 Task: Search one way flight ticket for 4 adults, 2 children, 2 infants in seat and 1 infant on lap in premium economy from Longview: East Texas Regional Airport to Springfield: Abraham Lincoln Capital Airport on 5-2-2023. Number of bags: 2 carry on bags. Price is upto 89000. Outbound departure time preference is 21:15.
Action: Mouse moved to (353, 147)
Screenshot: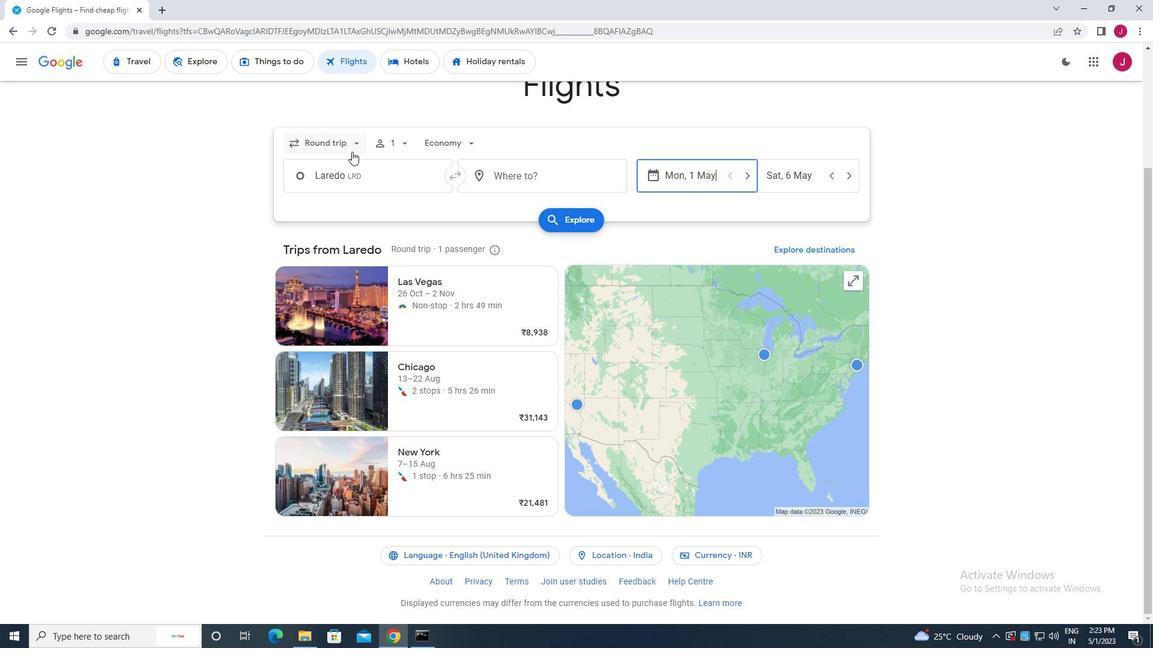 
Action: Mouse pressed left at (353, 147)
Screenshot: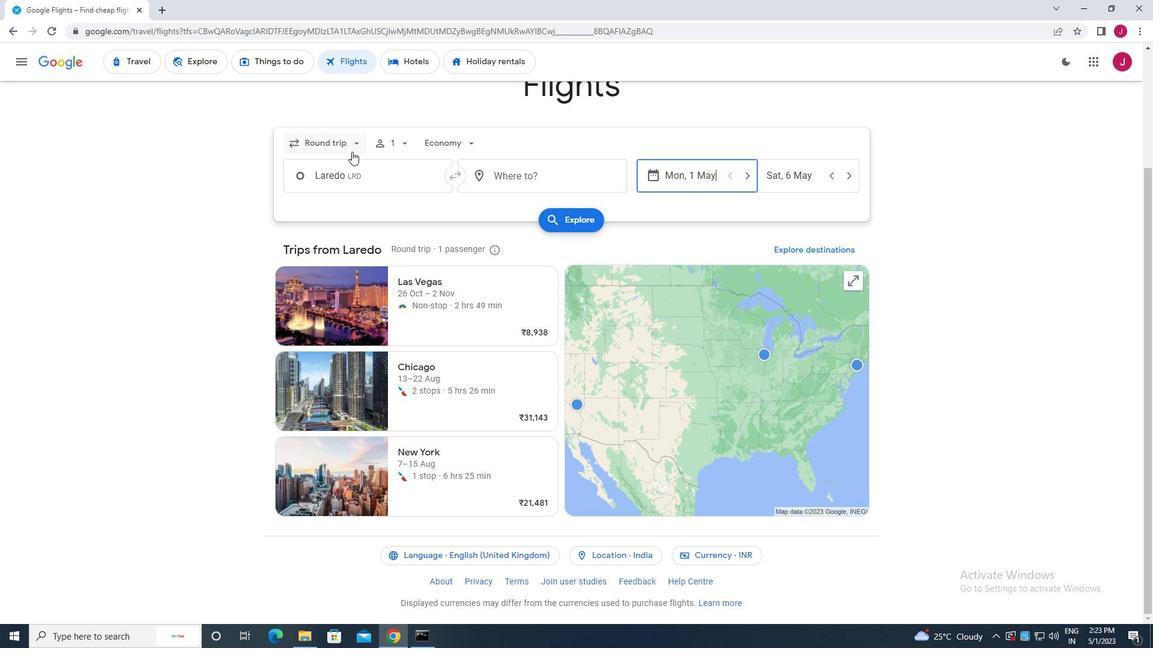 
Action: Mouse moved to (348, 194)
Screenshot: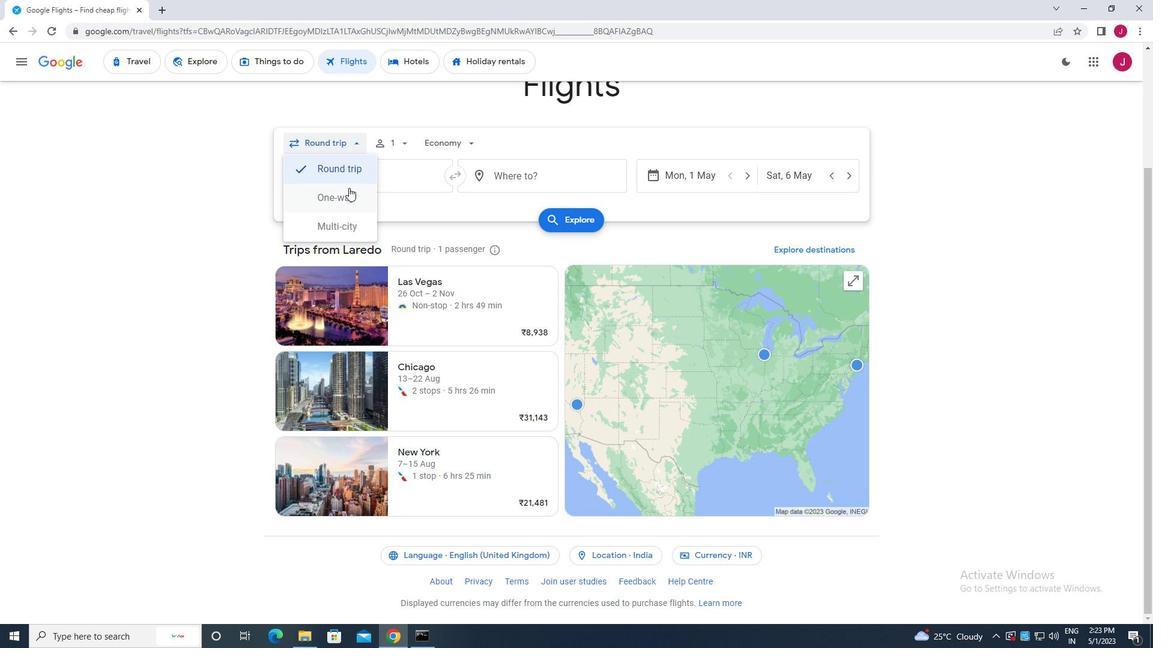 
Action: Mouse pressed left at (348, 194)
Screenshot: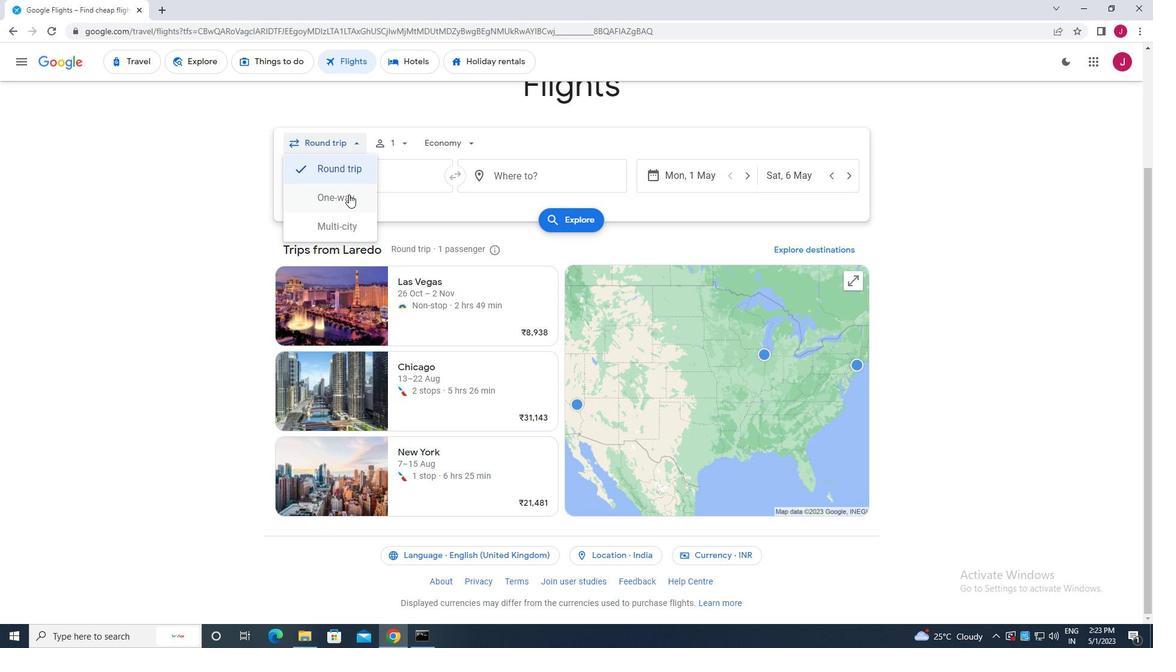 
Action: Mouse moved to (404, 143)
Screenshot: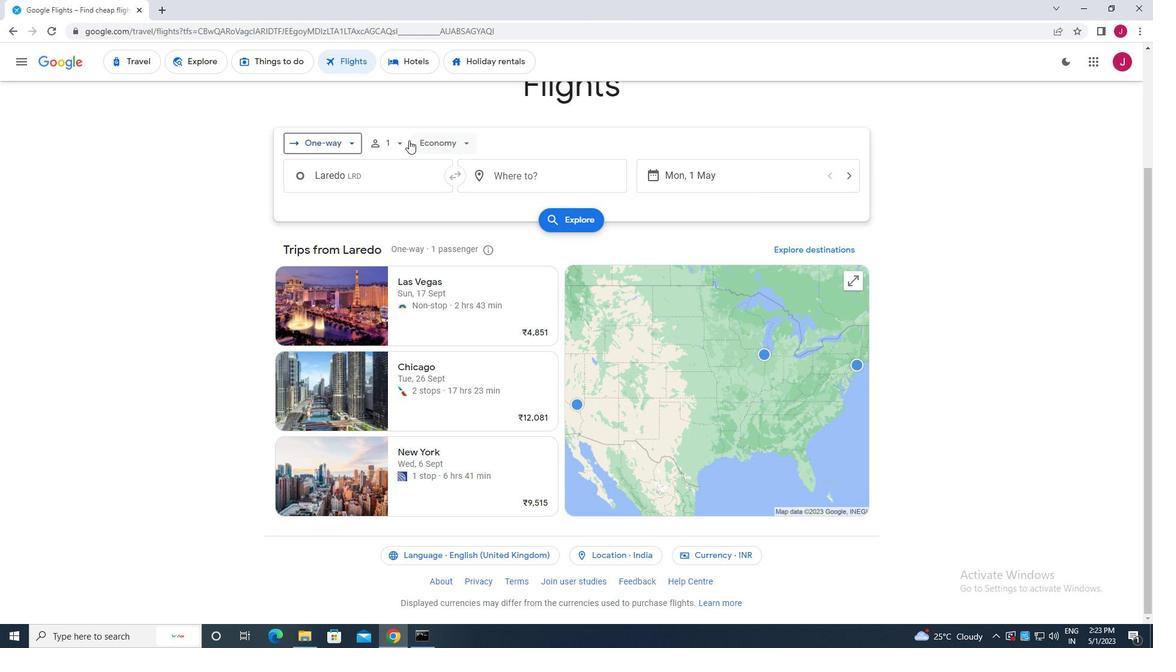 
Action: Mouse pressed left at (404, 143)
Screenshot: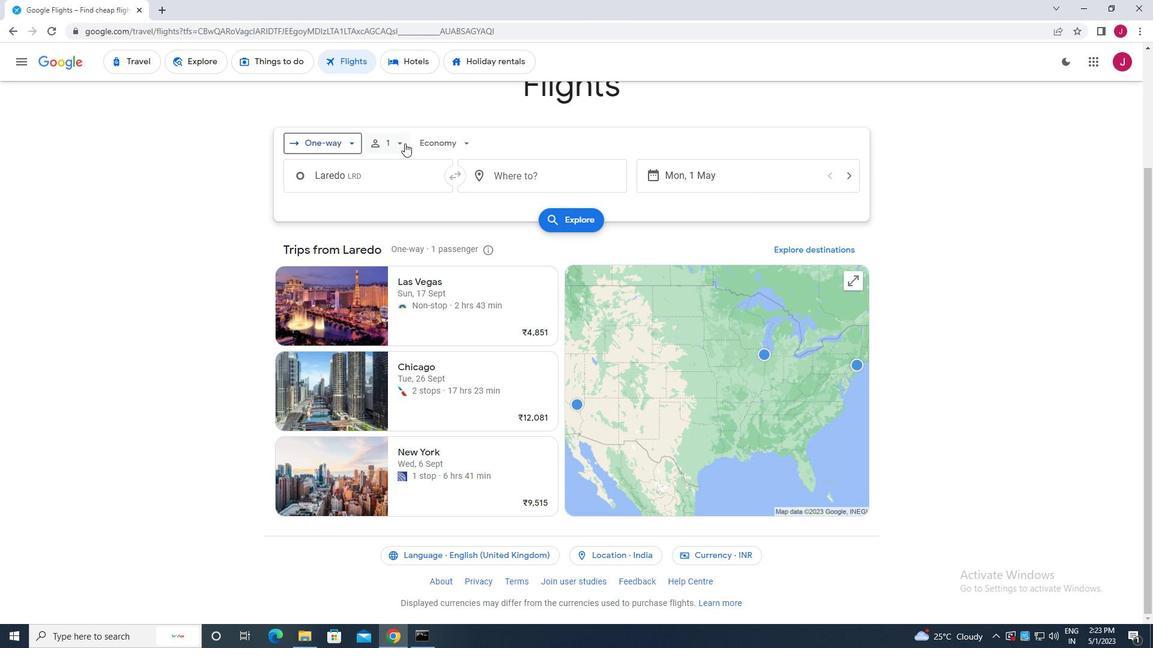 
Action: Mouse moved to (486, 174)
Screenshot: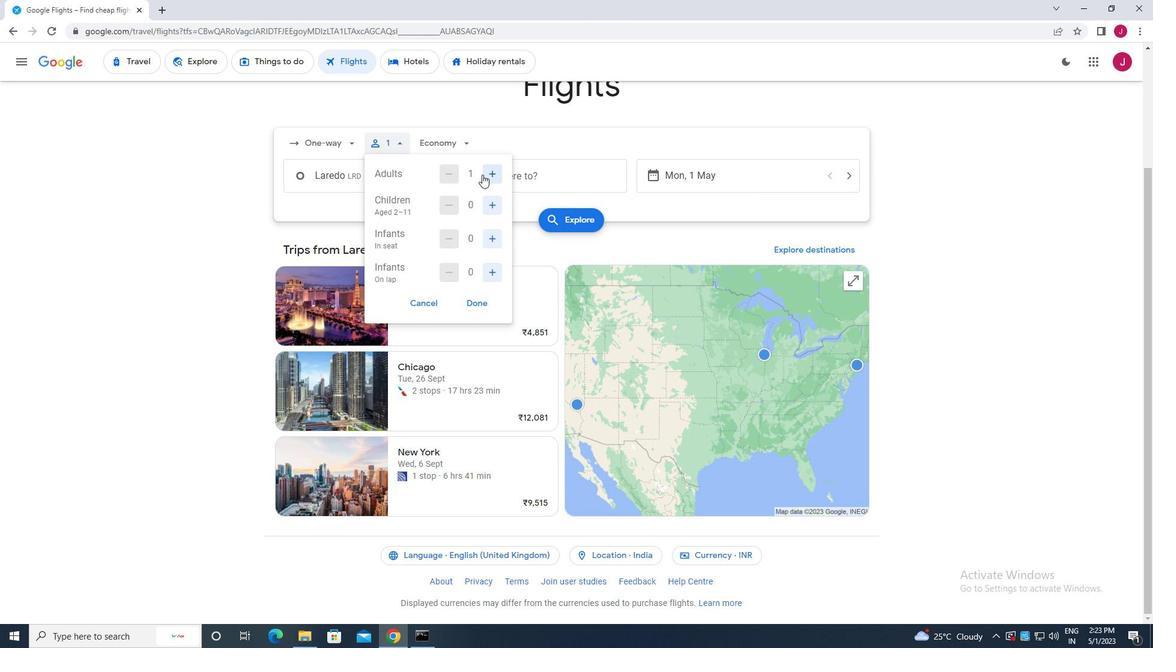 
Action: Mouse pressed left at (486, 174)
Screenshot: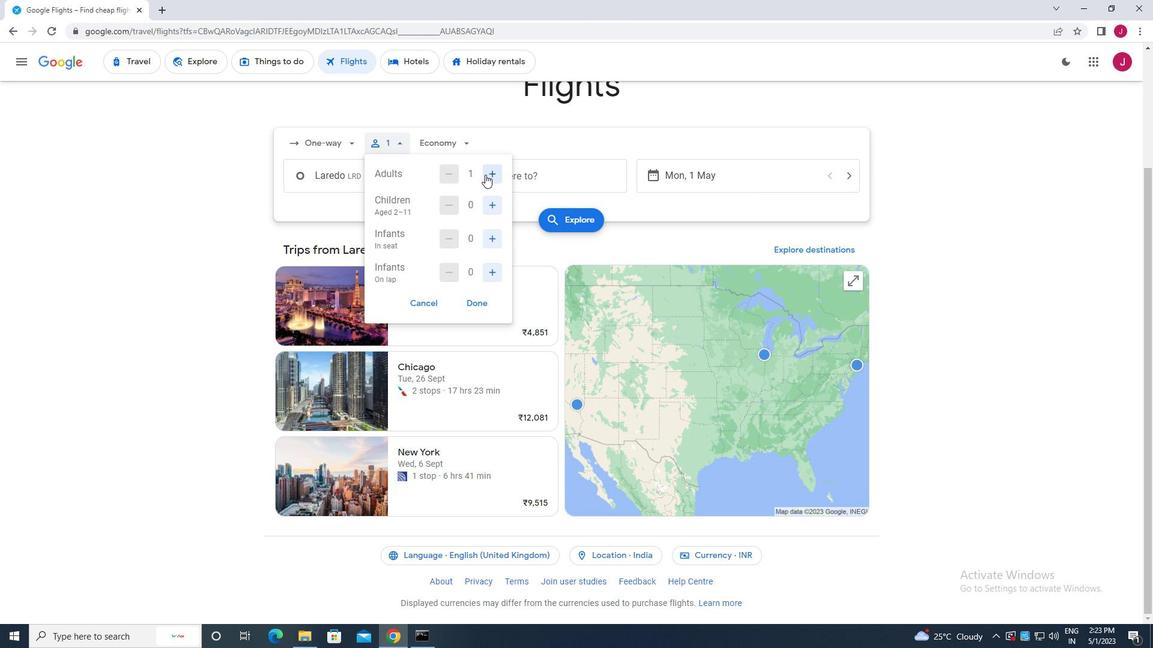 
Action: Mouse moved to (486, 174)
Screenshot: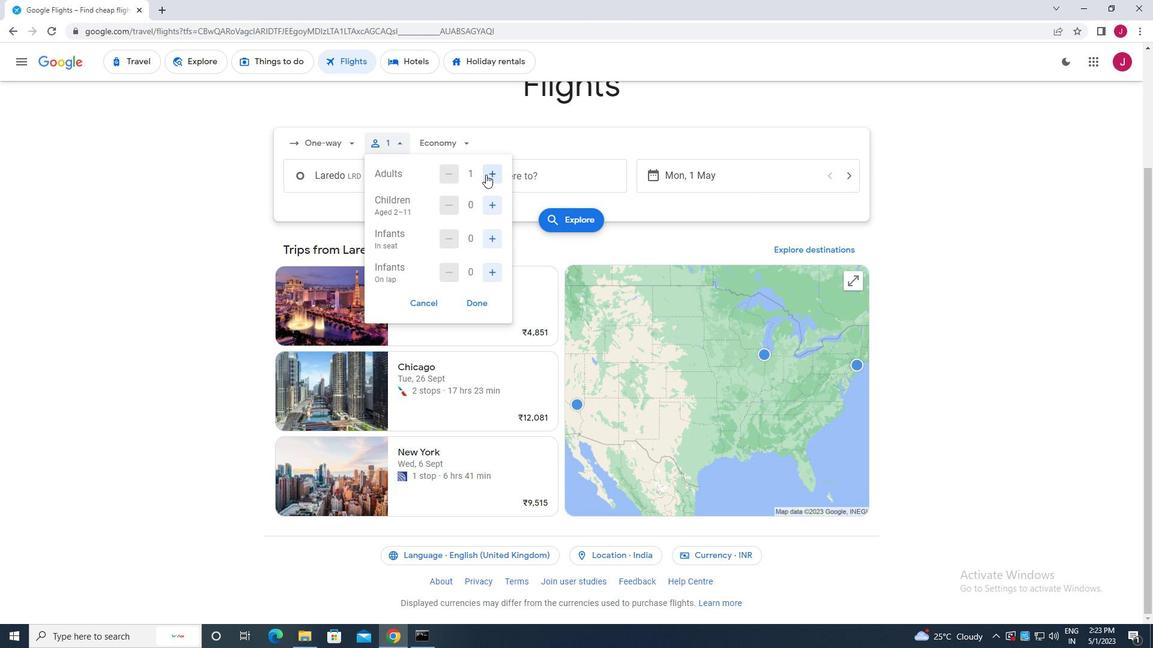
Action: Mouse pressed left at (486, 174)
Screenshot: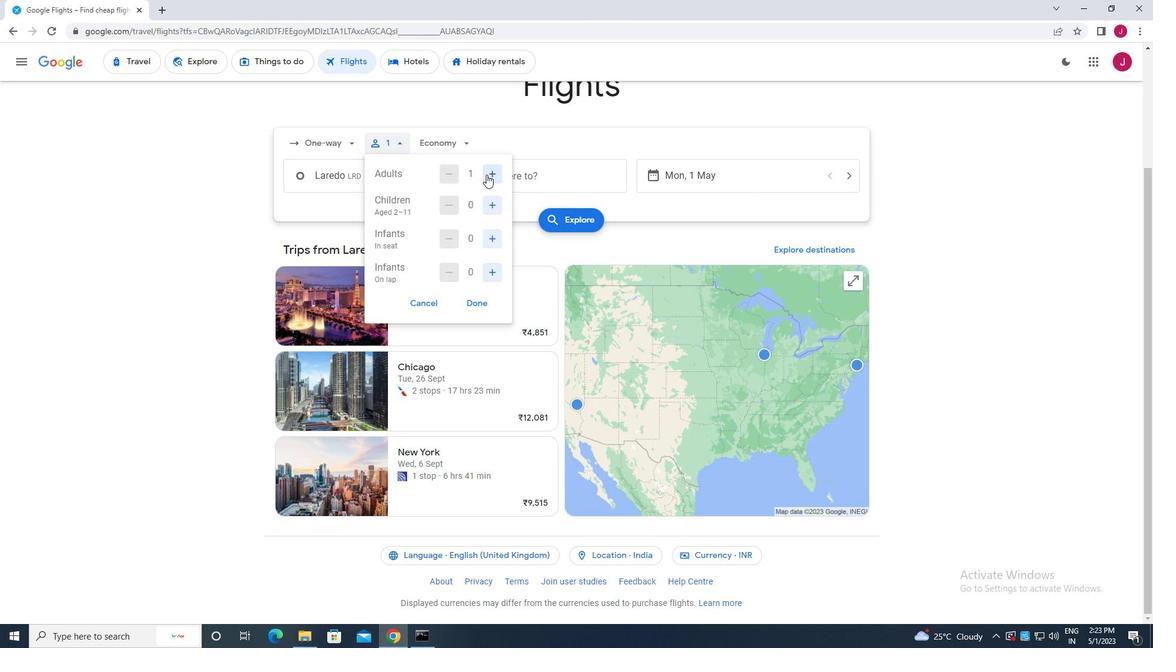 
Action: Mouse pressed left at (486, 174)
Screenshot: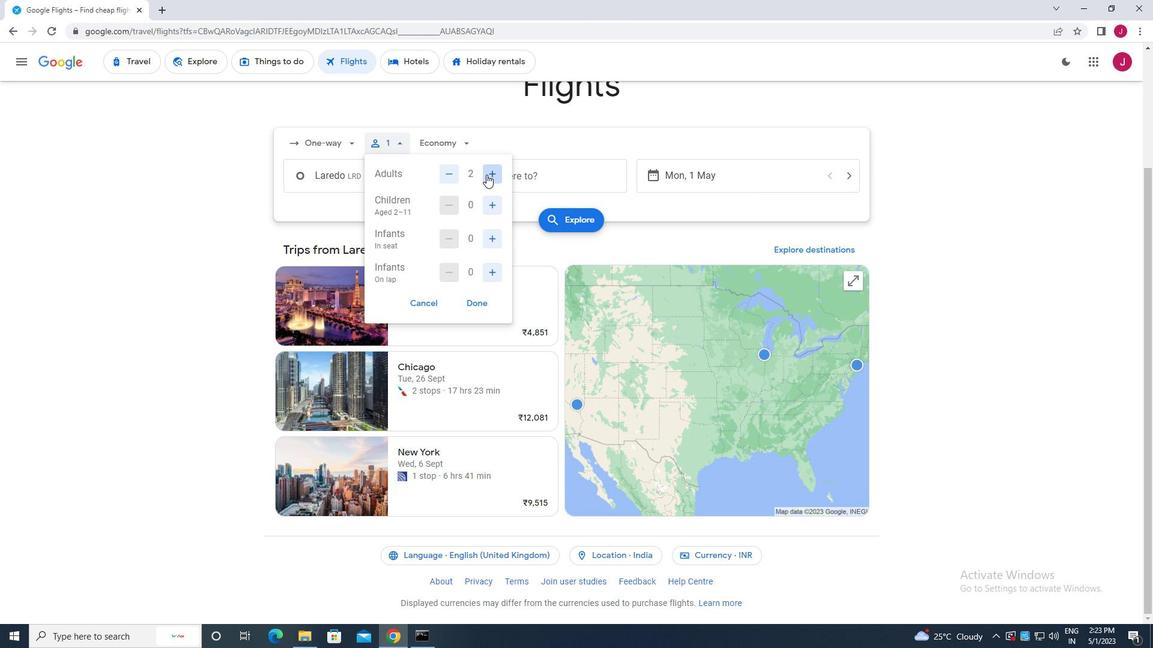 
Action: Mouse moved to (491, 205)
Screenshot: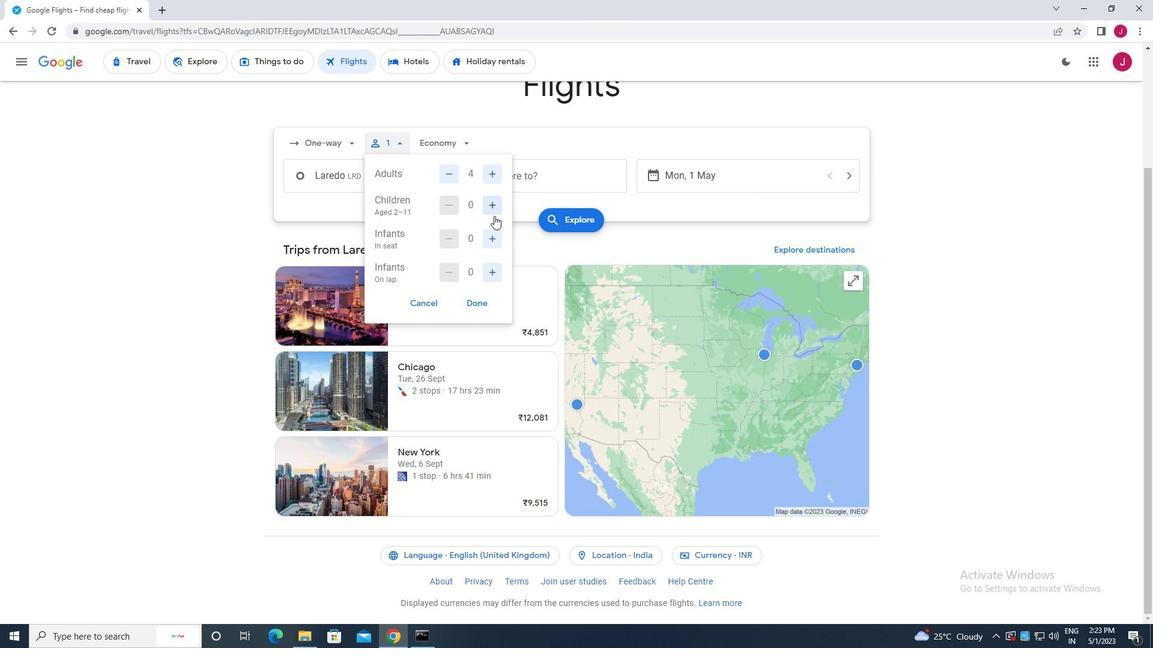
Action: Mouse pressed left at (491, 205)
Screenshot: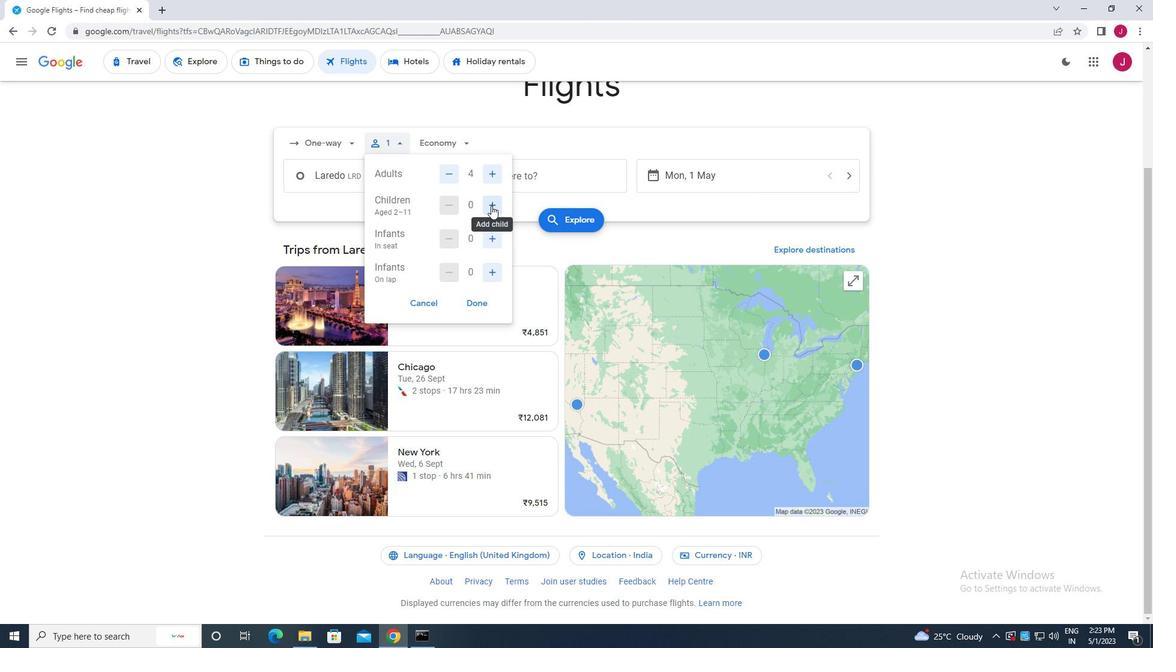 
Action: Mouse pressed left at (491, 205)
Screenshot: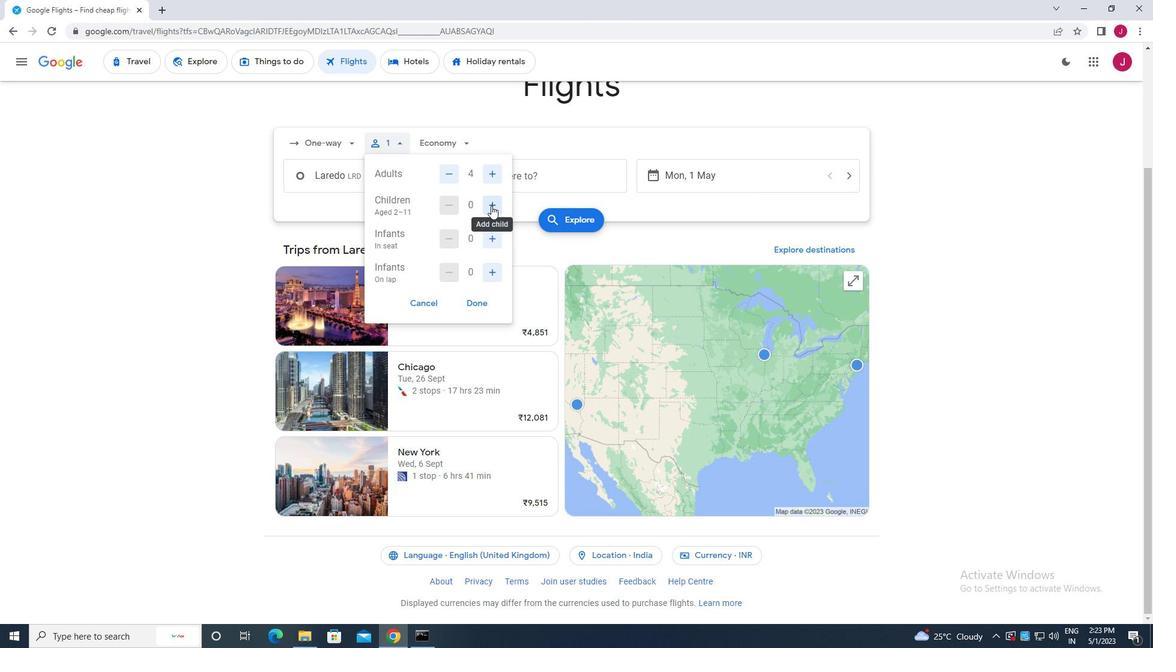 
Action: Mouse moved to (493, 239)
Screenshot: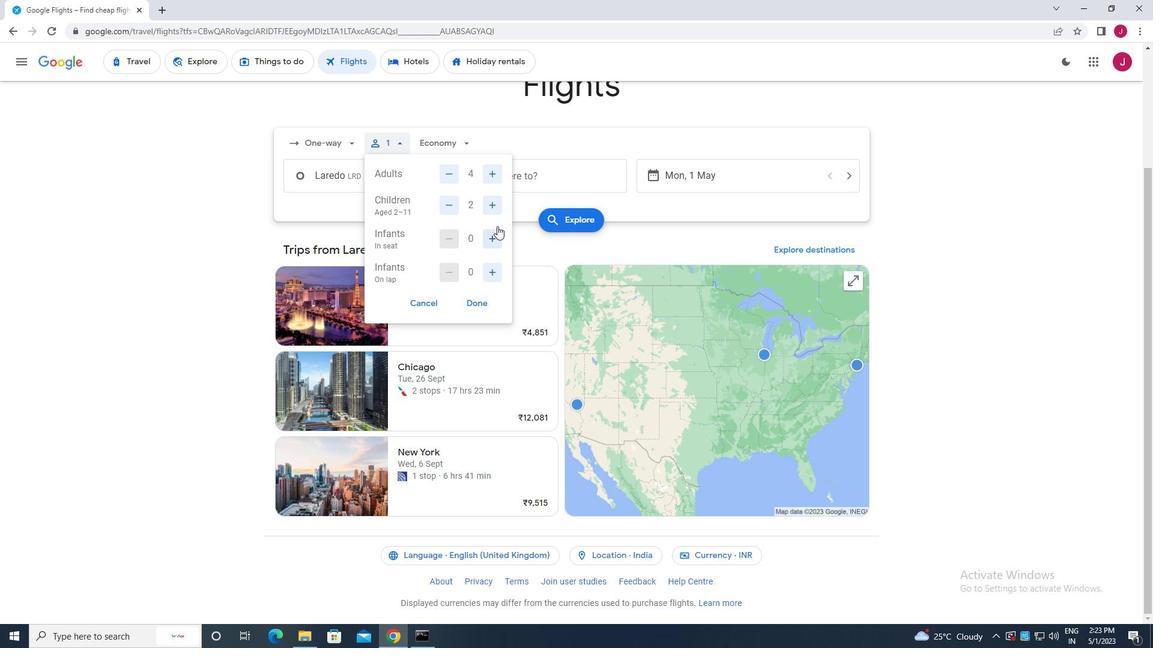
Action: Mouse pressed left at (493, 239)
Screenshot: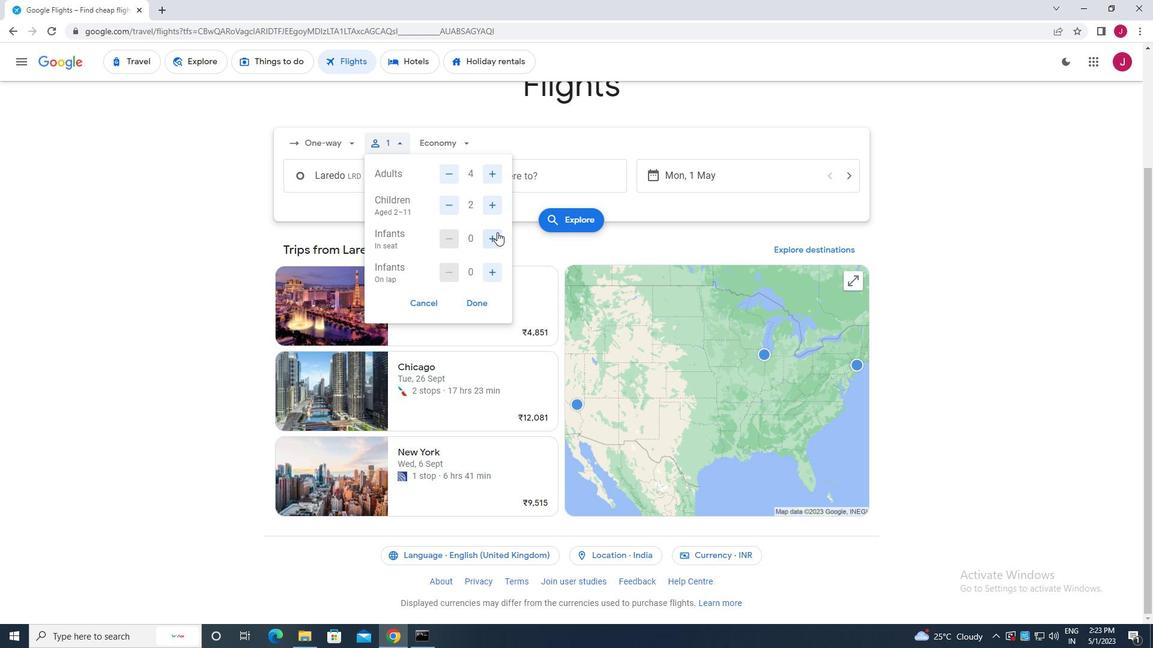 
Action: Mouse pressed left at (493, 239)
Screenshot: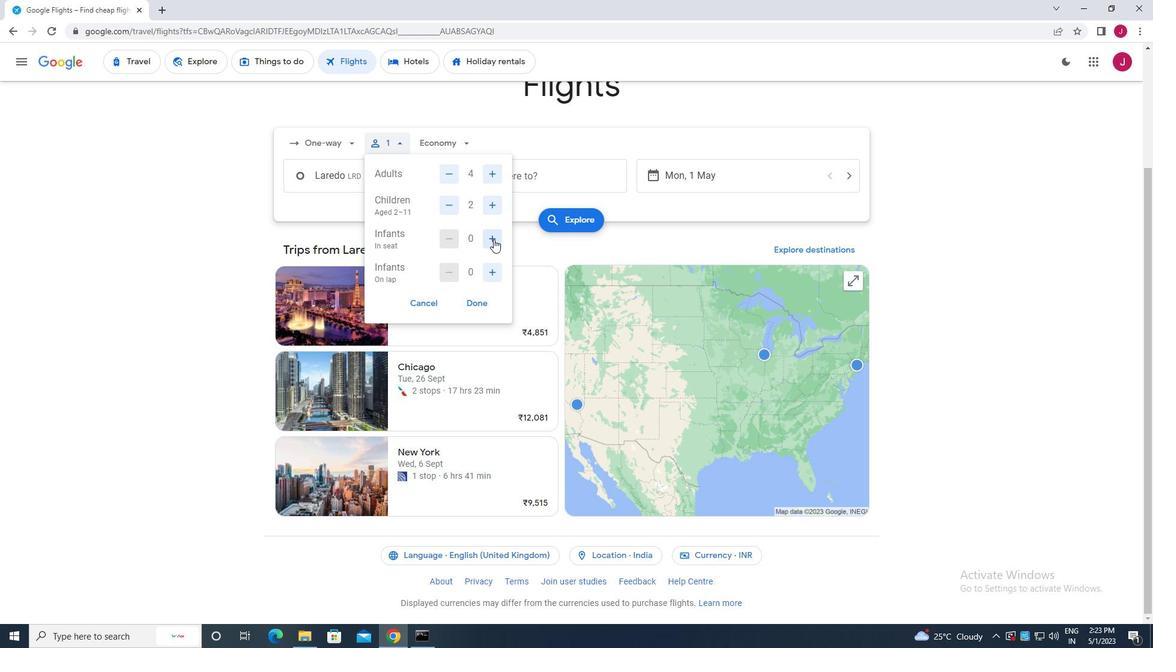
Action: Mouse moved to (489, 276)
Screenshot: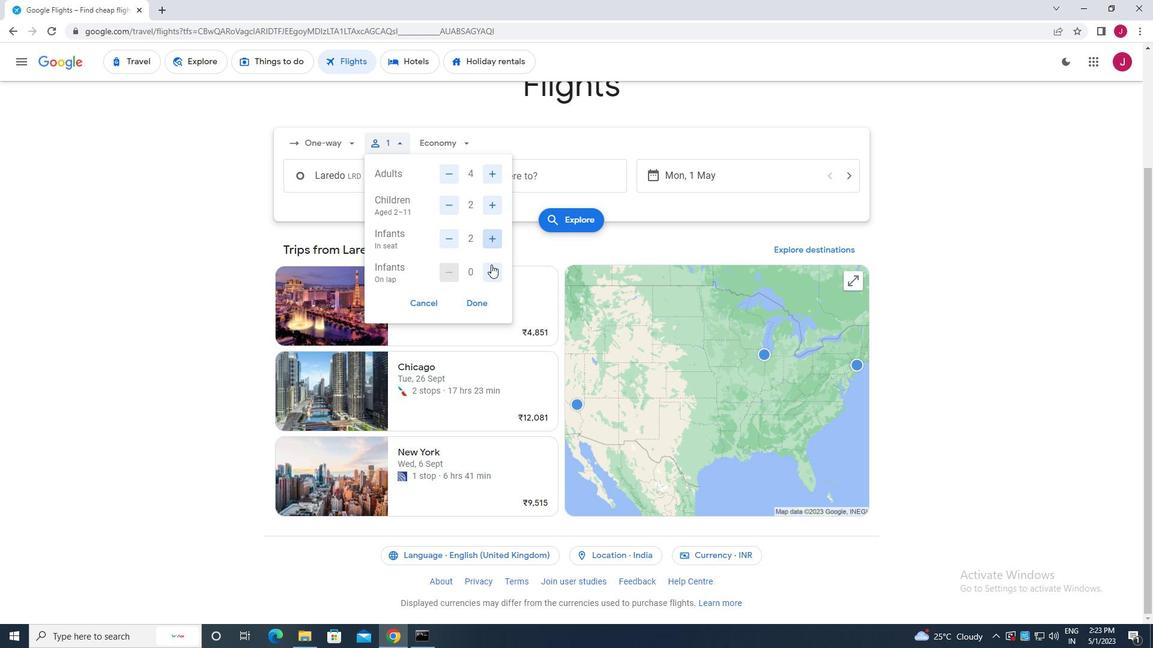 
Action: Mouse pressed left at (489, 276)
Screenshot: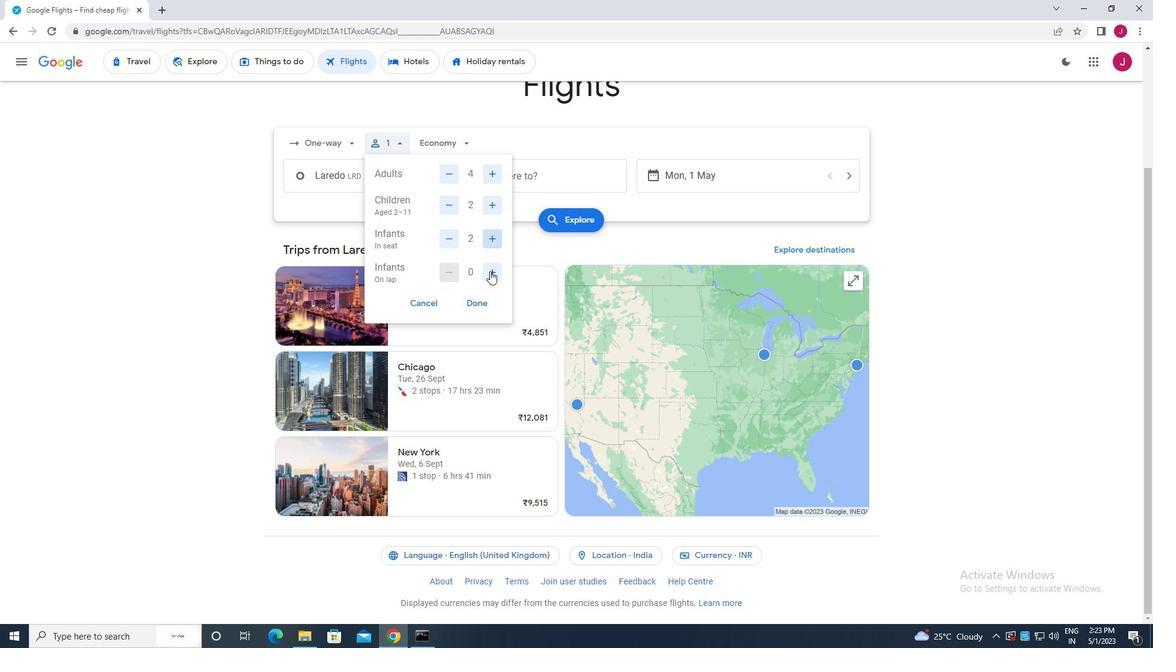 
Action: Mouse moved to (479, 301)
Screenshot: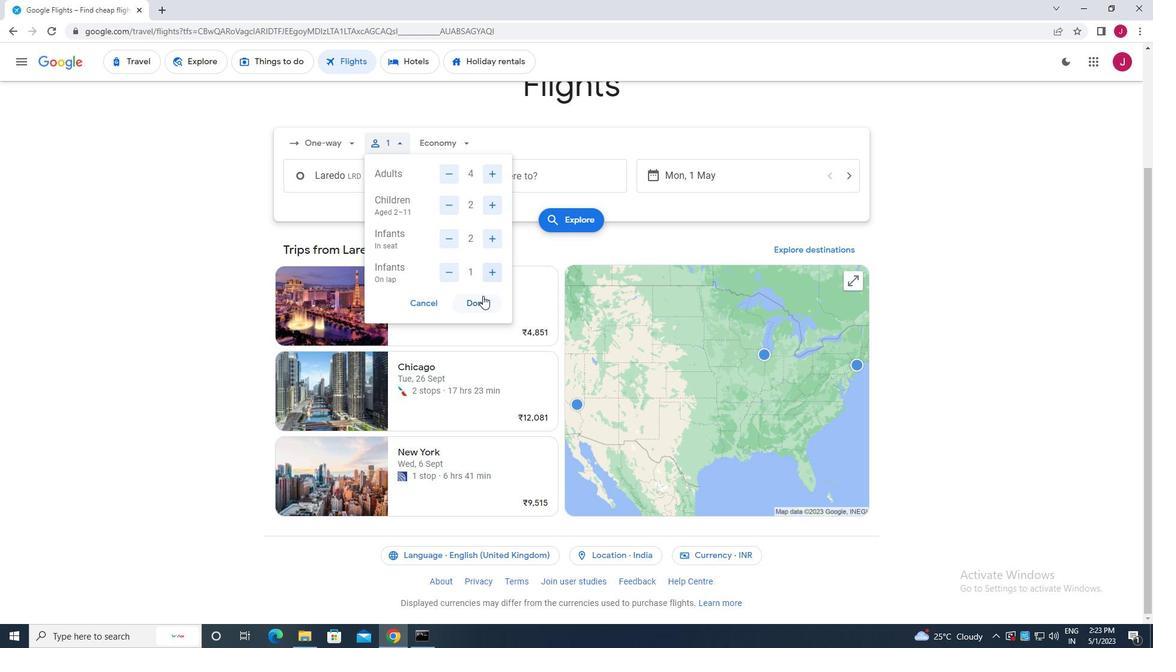 
Action: Mouse pressed left at (479, 301)
Screenshot: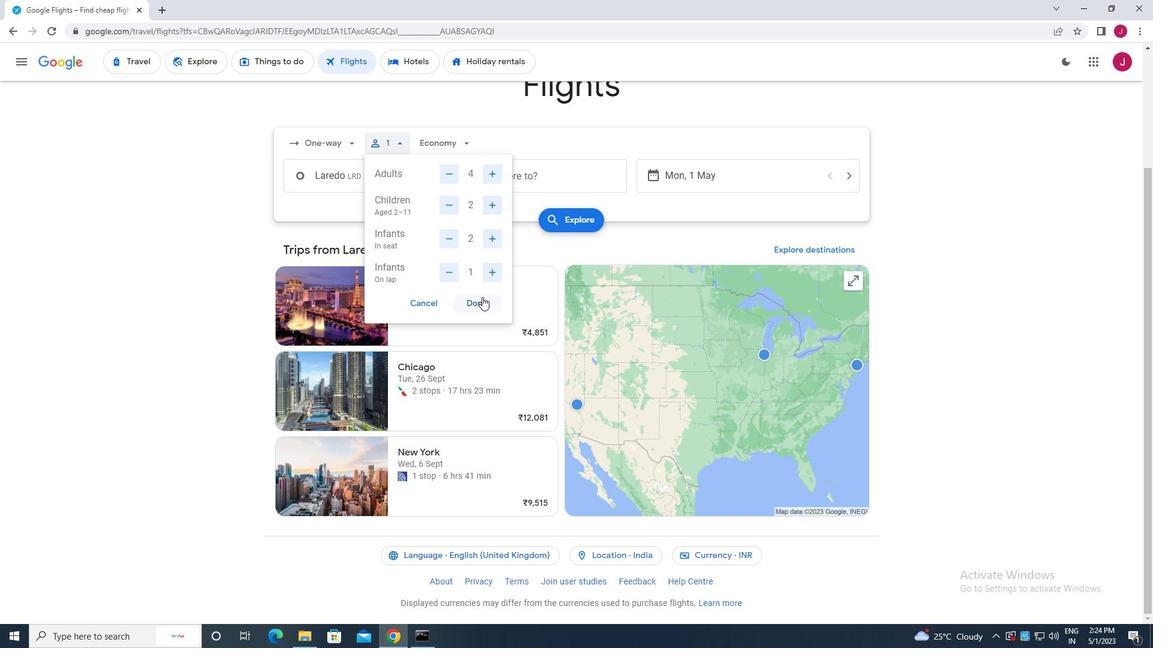 
Action: Mouse moved to (465, 147)
Screenshot: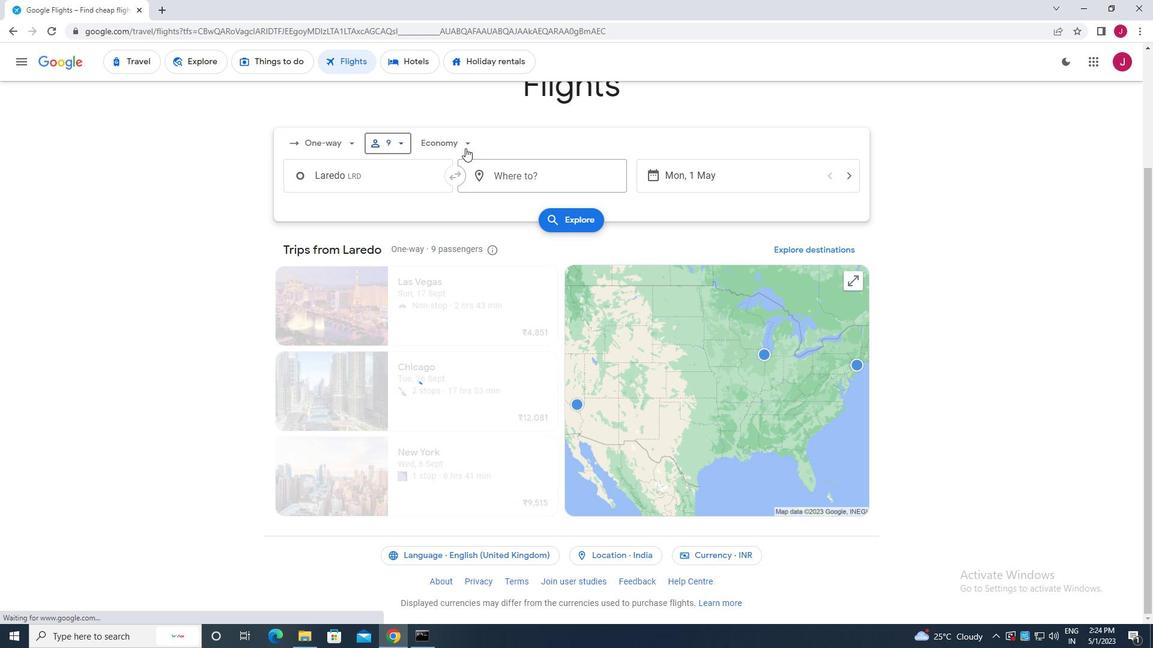 
Action: Mouse pressed left at (465, 147)
Screenshot: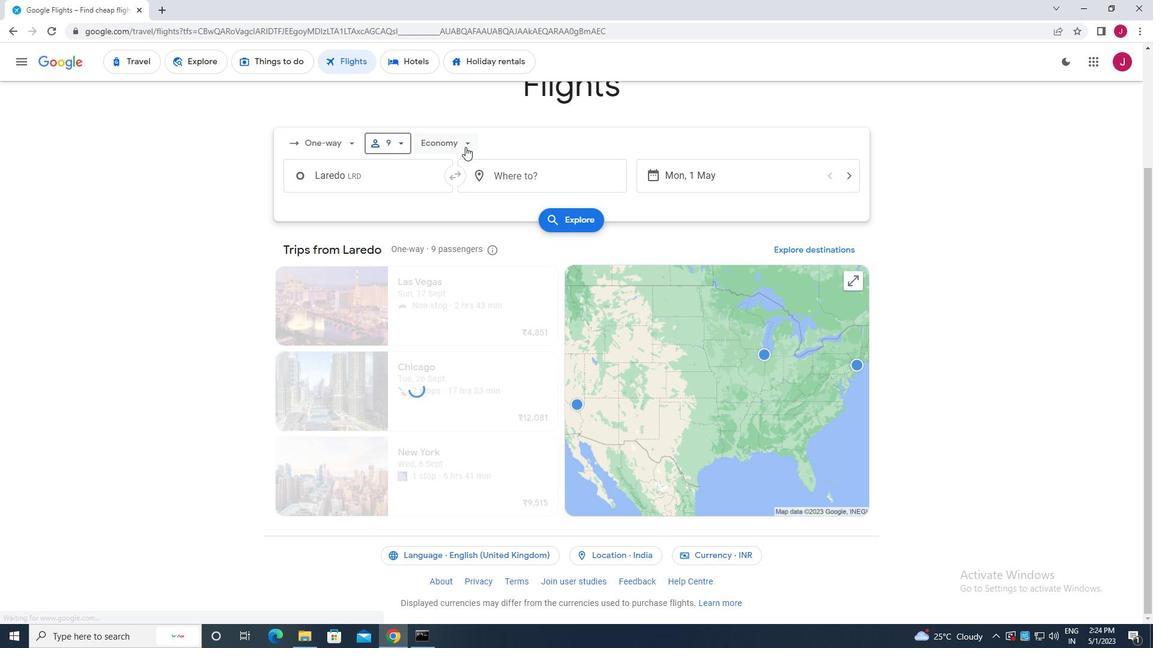 
Action: Mouse moved to (467, 202)
Screenshot: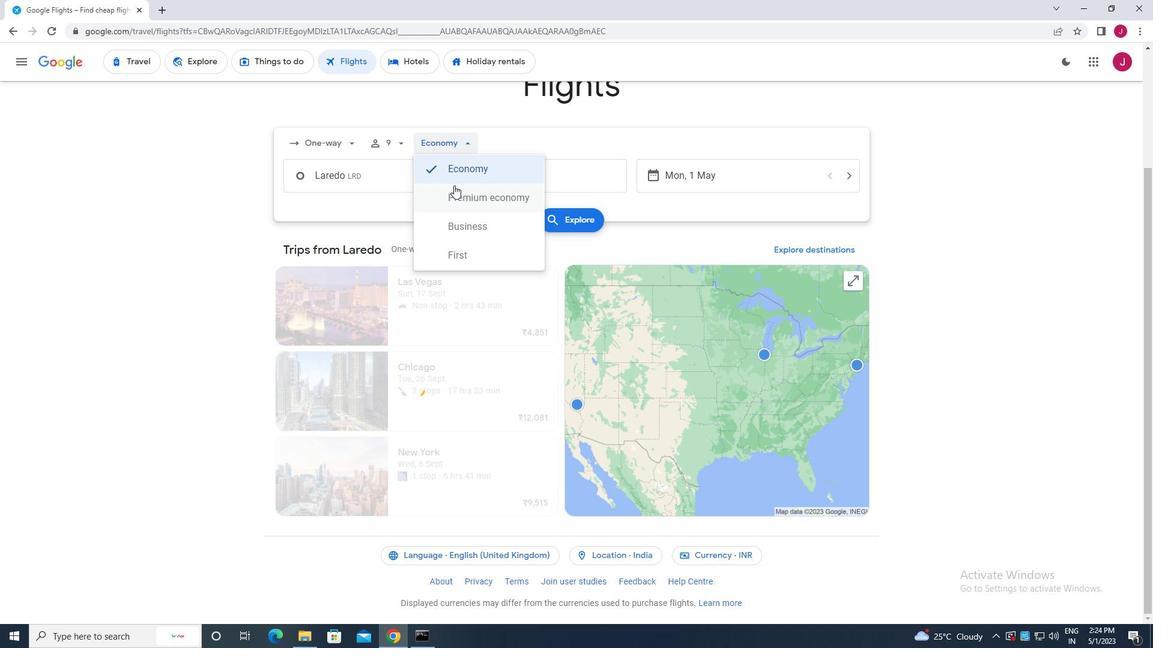 
Action: Mouse pressed left at (467, 202)
Screenshot: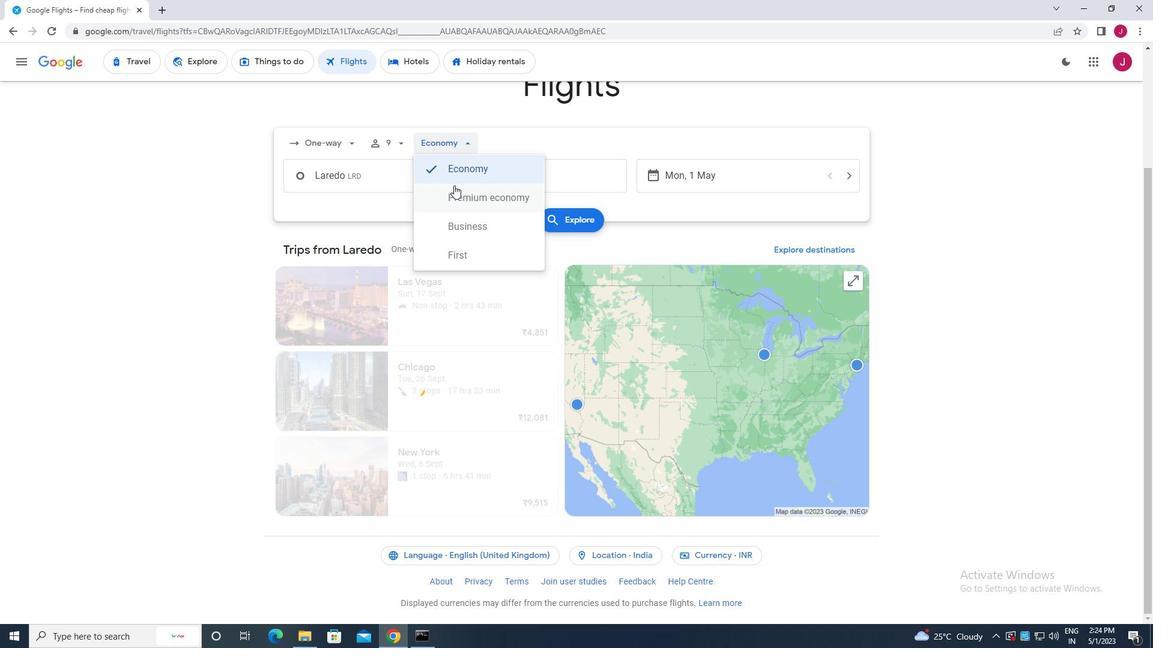 
Action: Mouse moved to (394, 179)
Screenshot: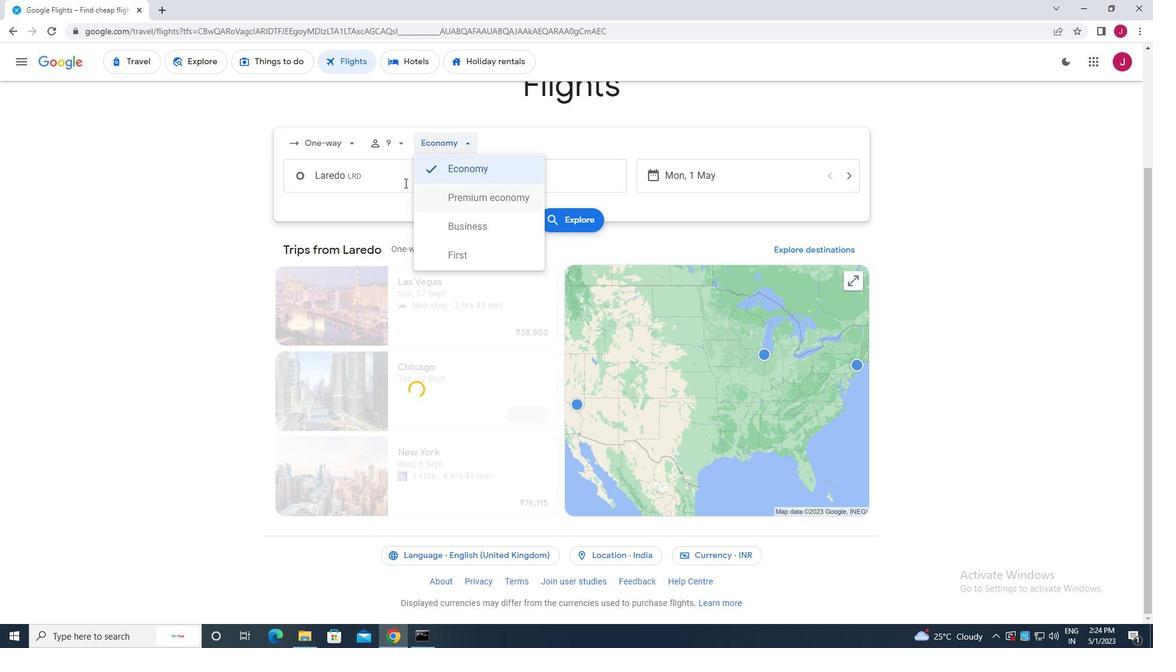 
Action: Mouse pressed left at (394, 179)
Screenshot: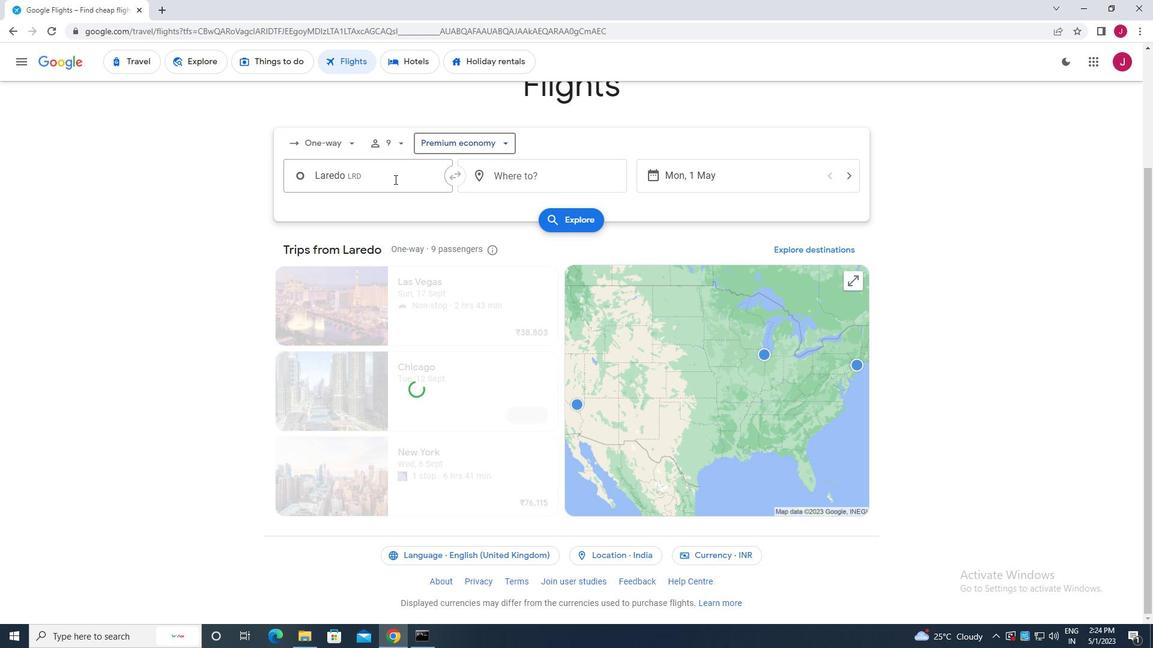 
Action: Key pressed longview
Screenshot: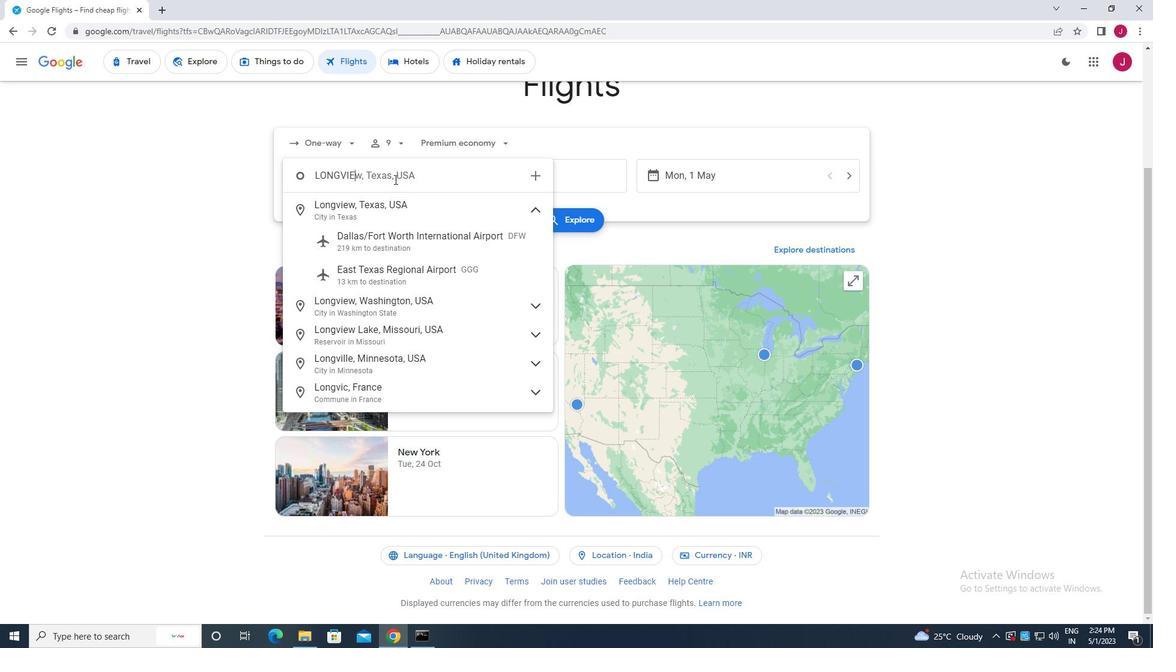 
Action: Mouse moved to (399, 273)
Screenshot: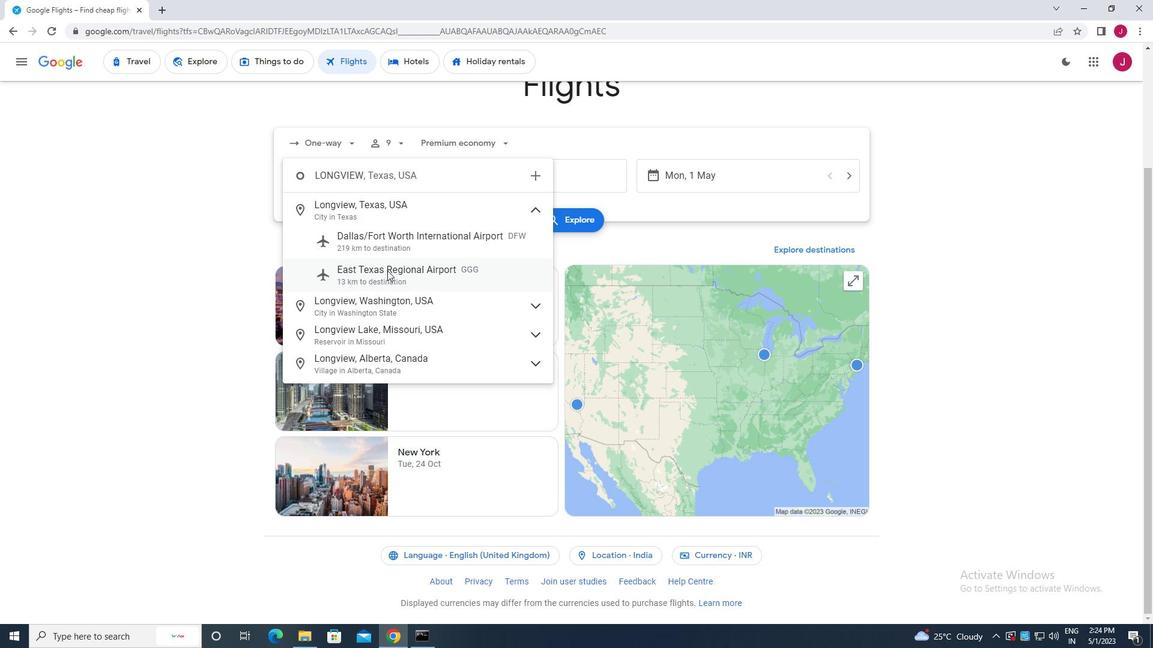 
Action: Mouse pressed left at (399, 273)
Screenshot: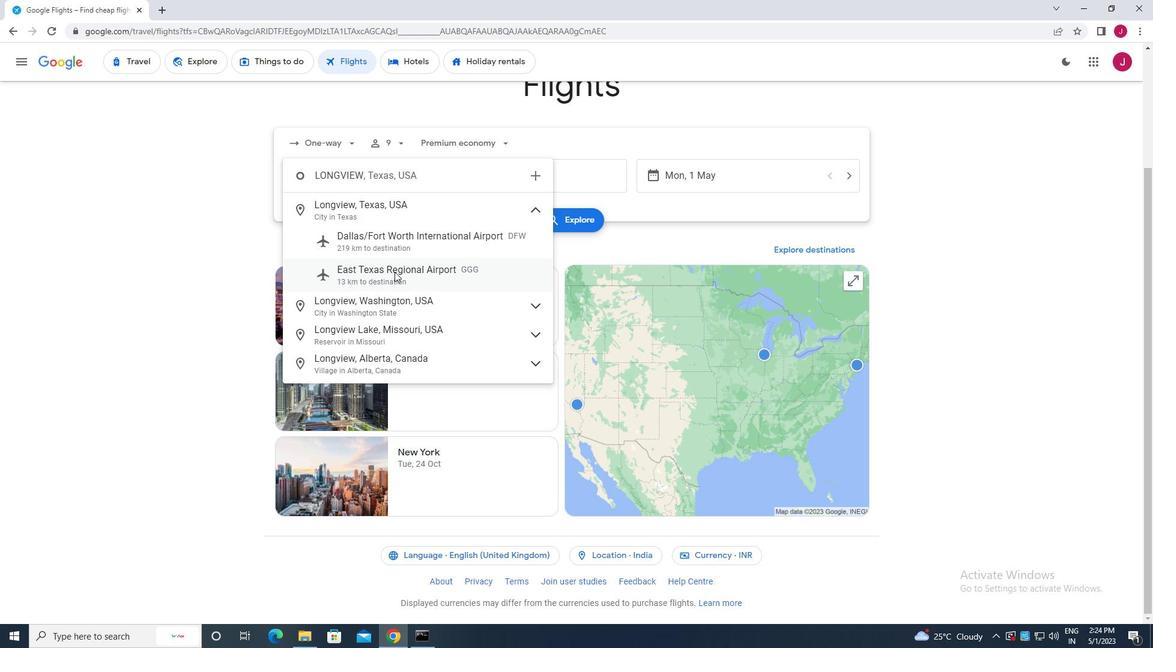 
Action: Mouse moved to (533, 183)
Screenshot: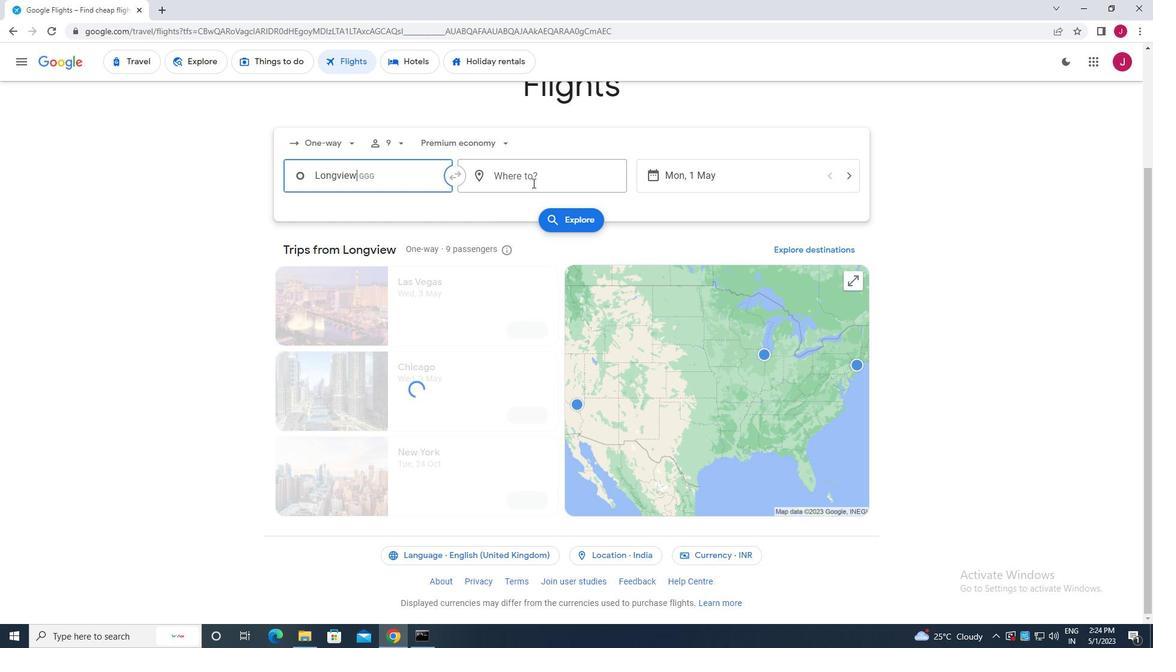 
Action: Mouse pressed left at (533, 183)
Screenshot: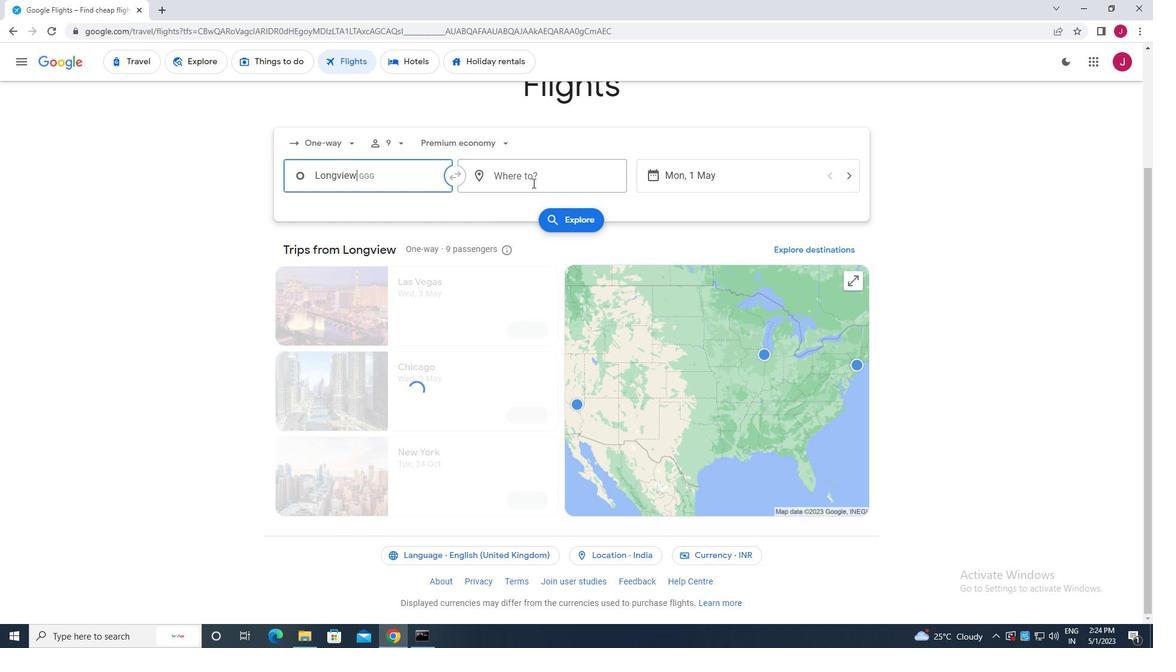 
Action: Mouse moved to (537, 182)
Screenshot: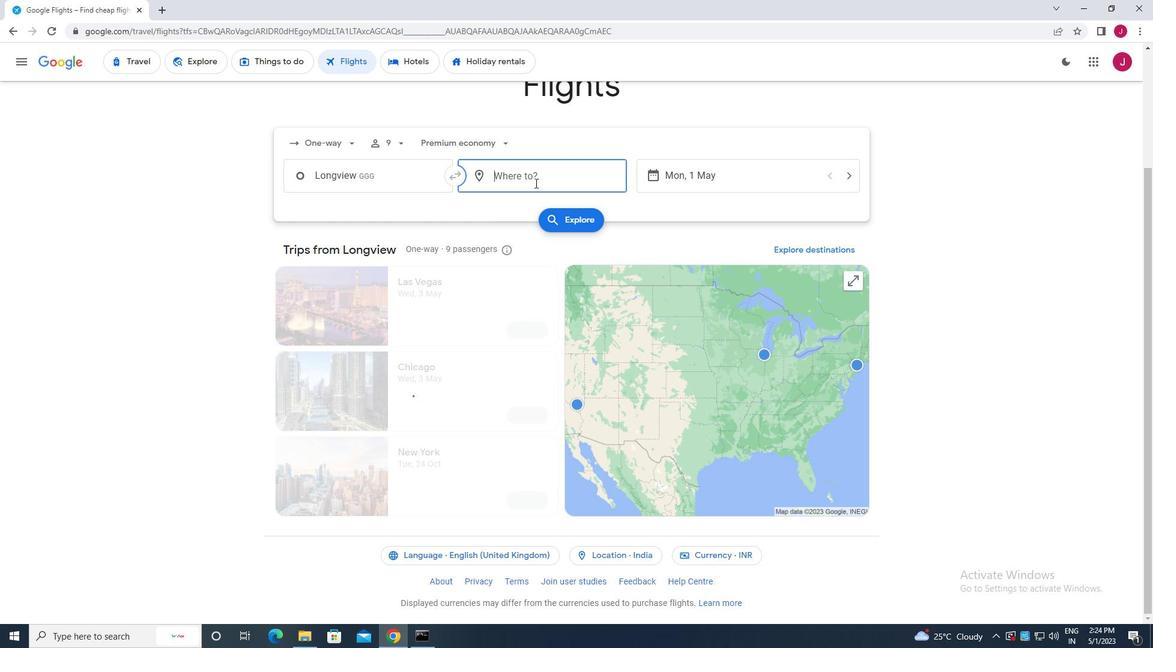 
Action: Key pressed springf
Screenshot: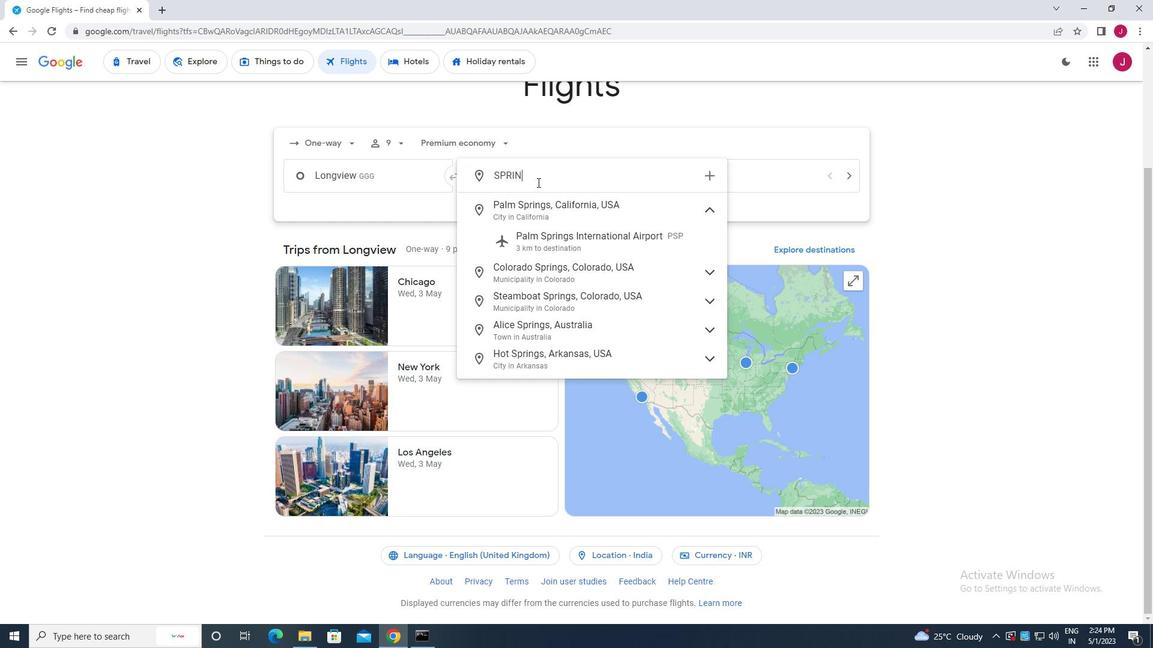 
Action: Mouse moved to (566, 273)
Screenshot: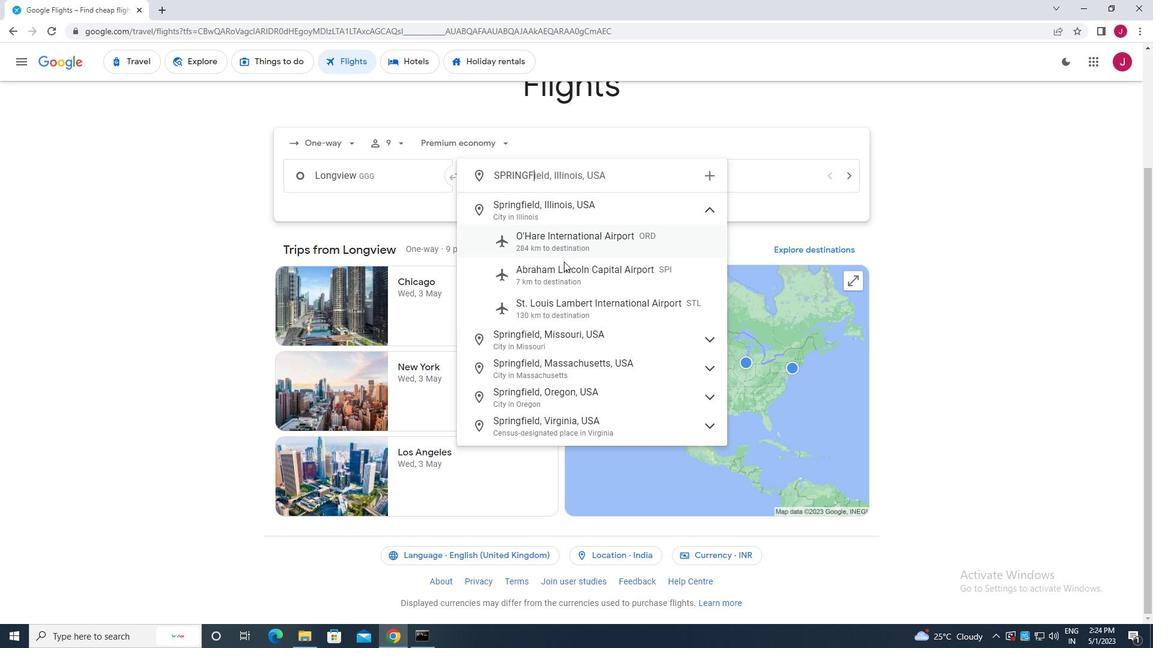 
Action: Mouse pressed left at (566, 273)
Screenshot: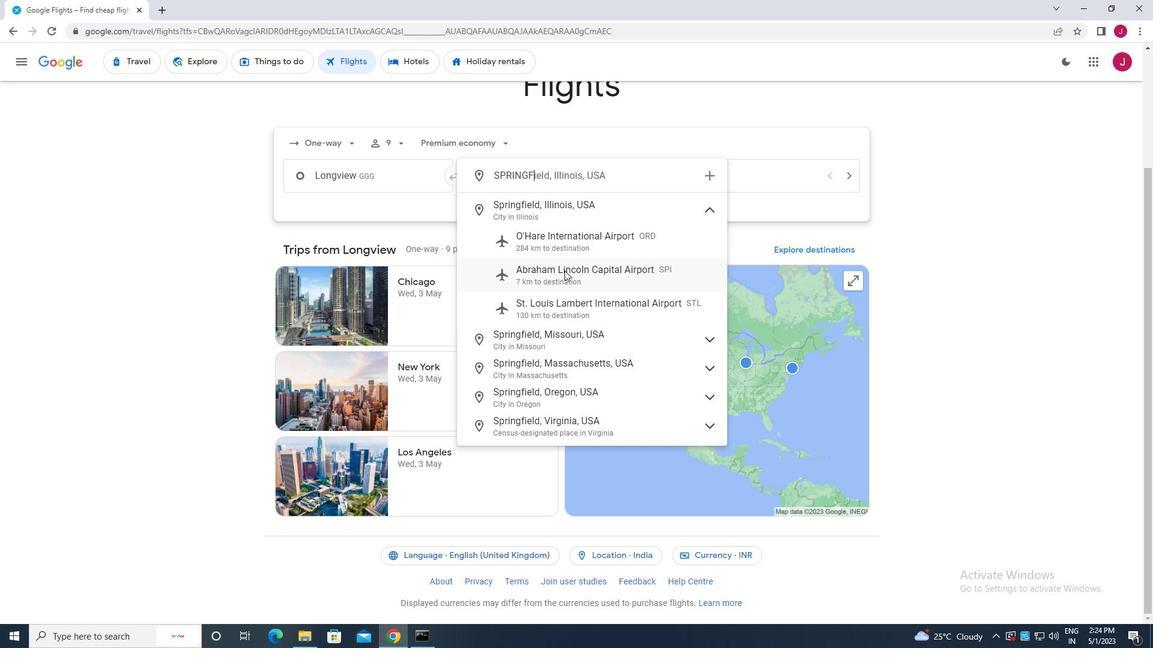 
Action: Mouse moved to (685, 184)
Screenshot: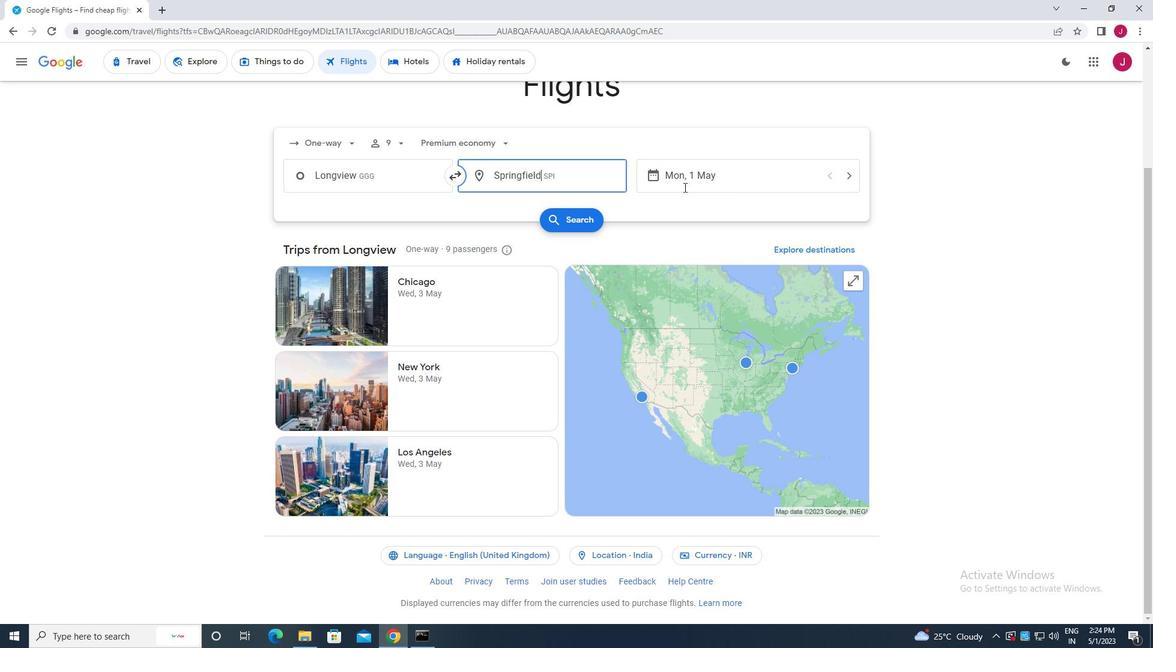 
Action: Mouse pressed left at (685, 184)
Screenshot: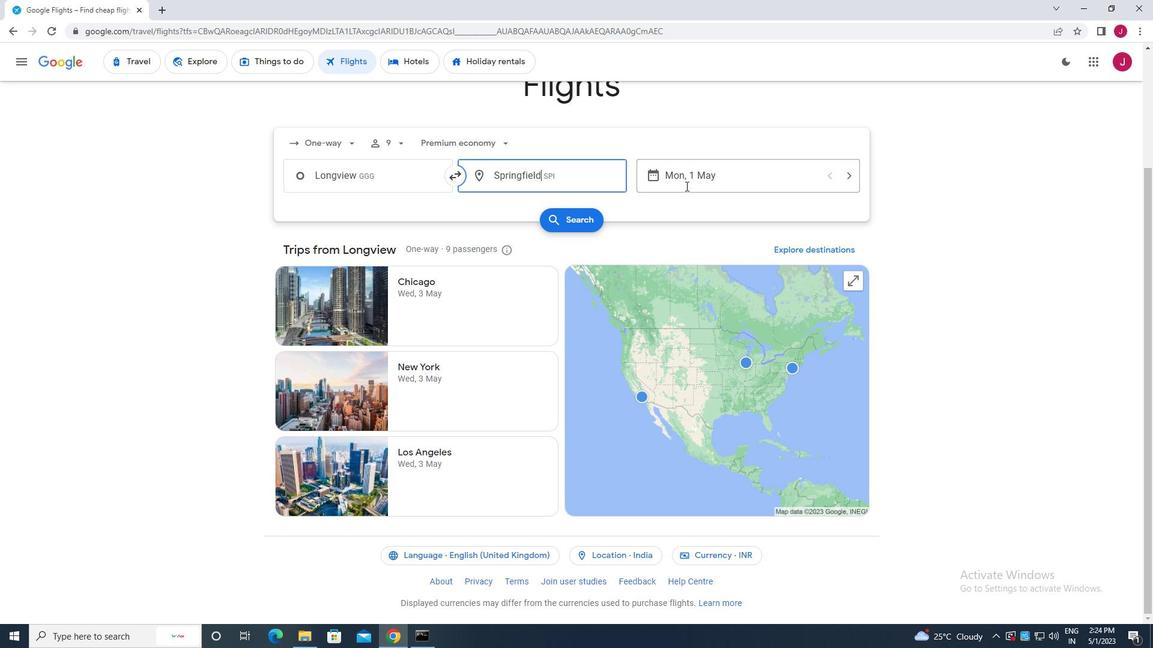 
Action: Mouse moved to (489, 271)
Screenshot: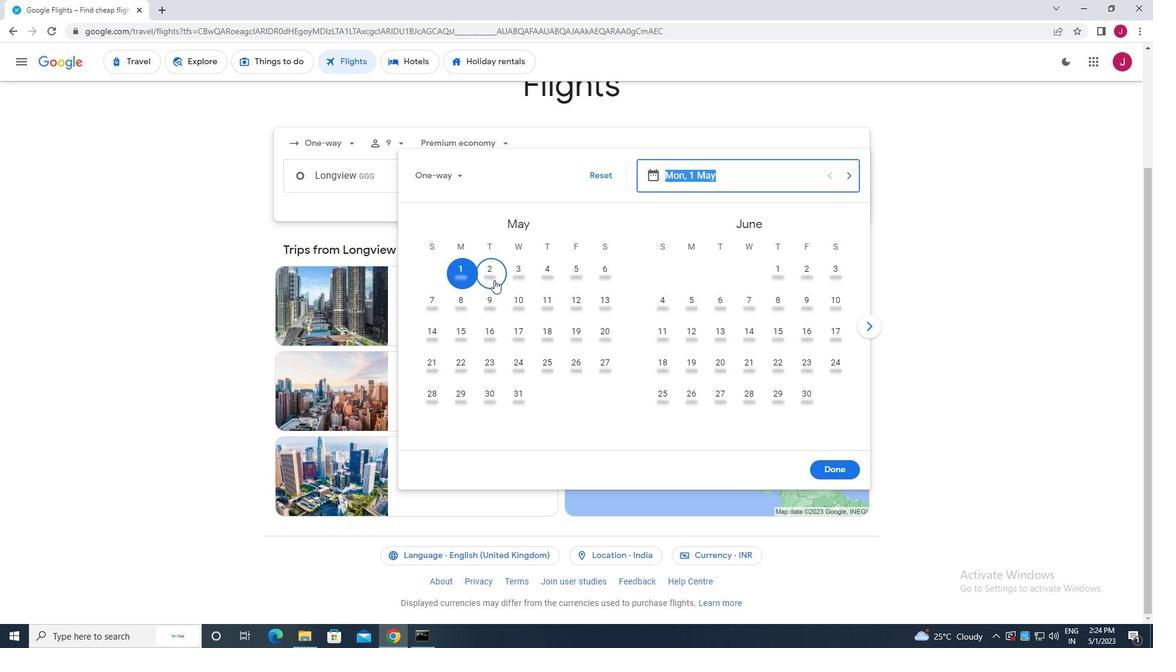 
Action: Mouse pressed left at (489, 271)
Screenshot: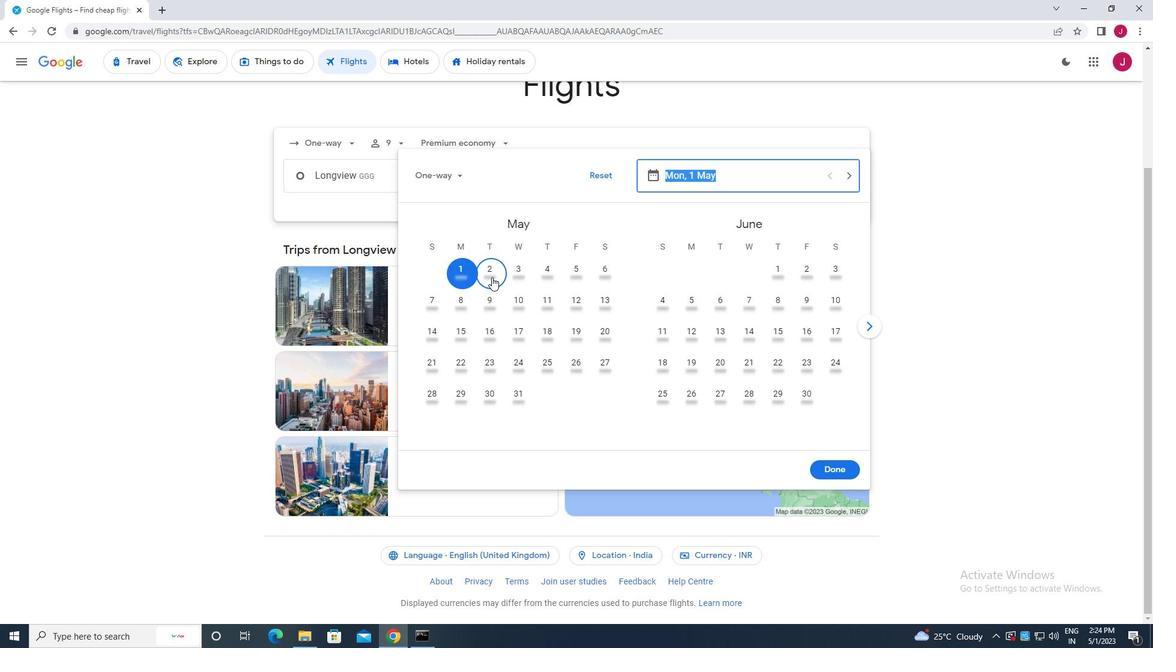 
Action: Mouse moved to (830, 469)
Screenshot: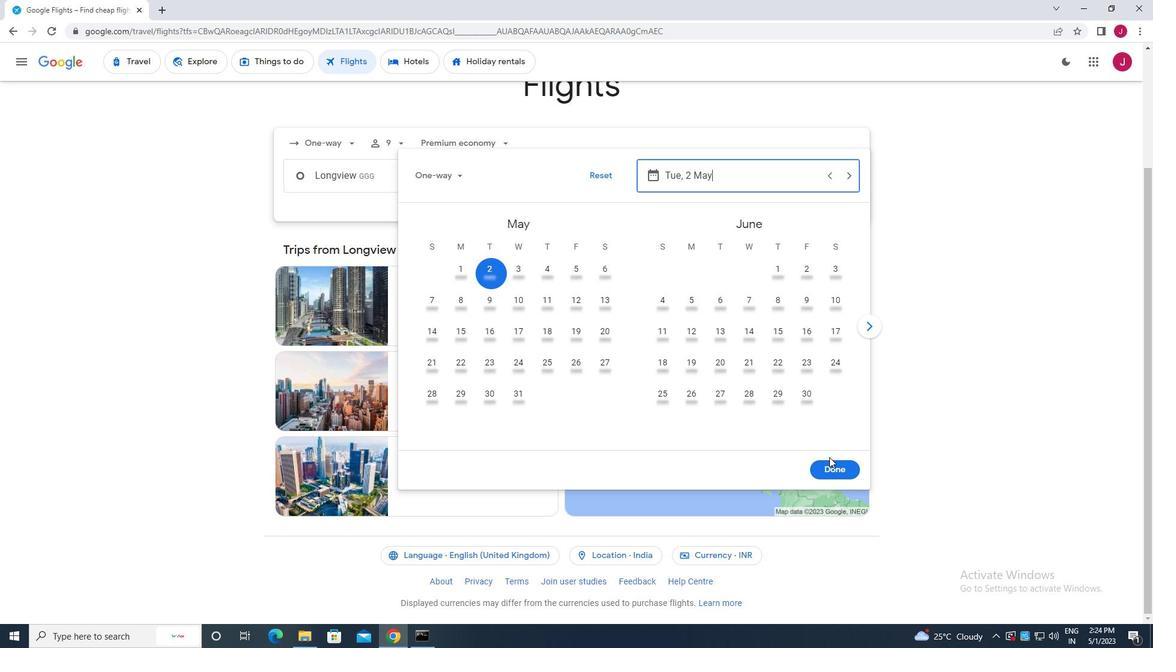 
Action: Mouse pressed left at (830, 469)
Screenshot: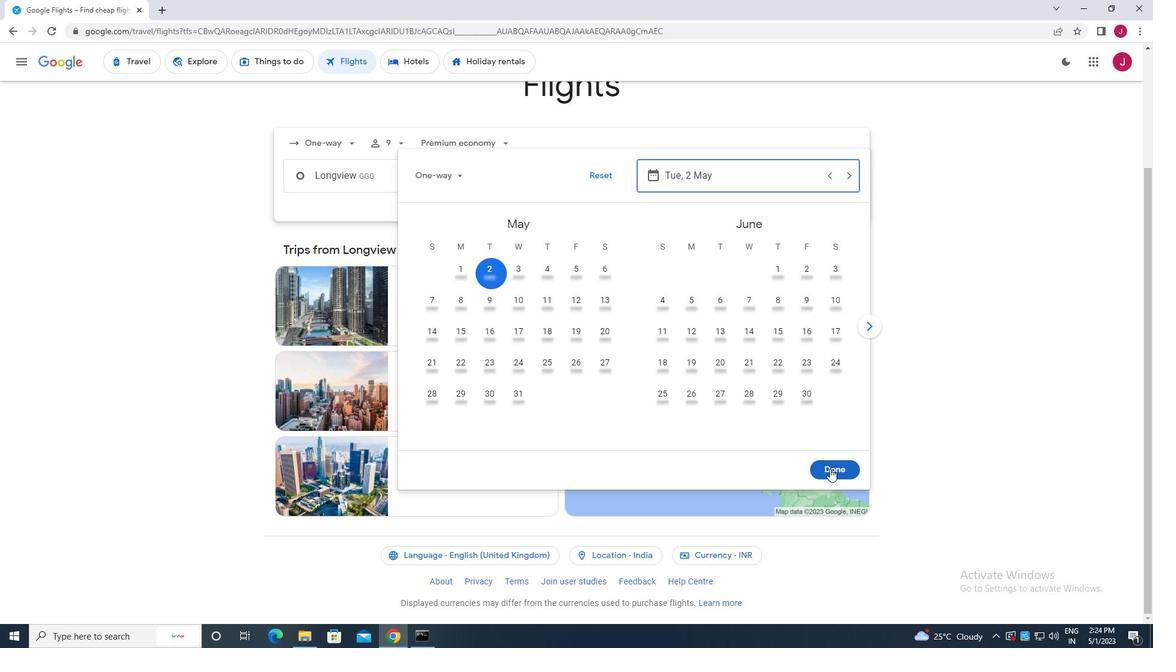 
Action: Mouse moved to (572, 224)
Screenshot: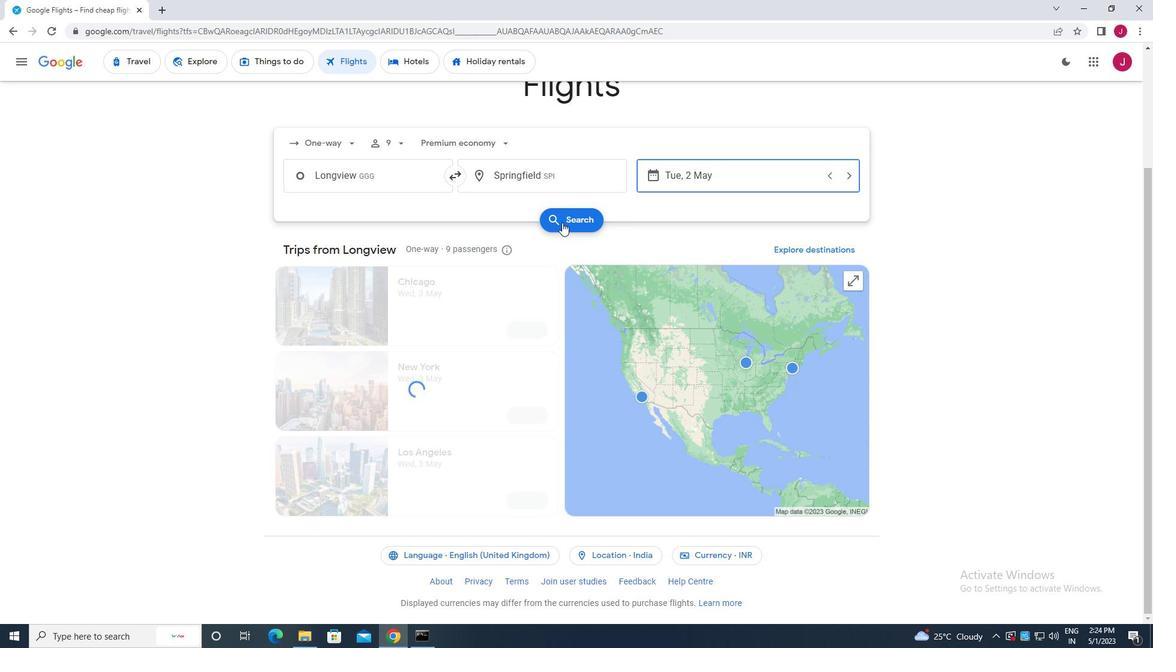
Action: Mouse pressed left at (572, 224)
Screenshot: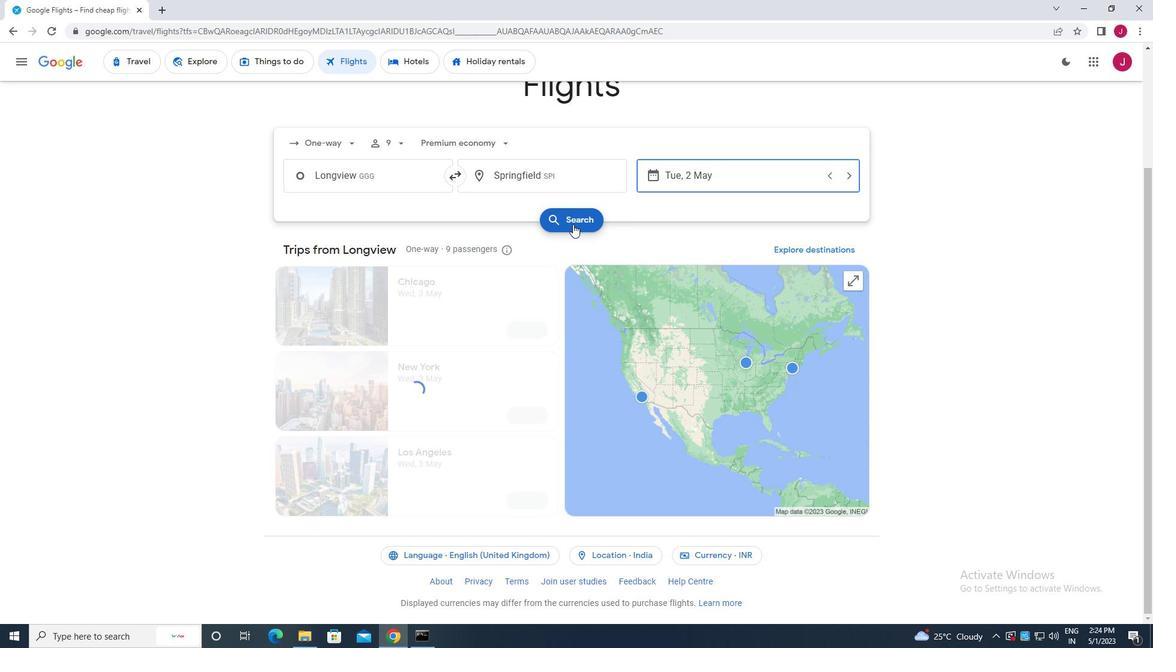 
Action: Mouse moved to (312, 171)
Screenshot: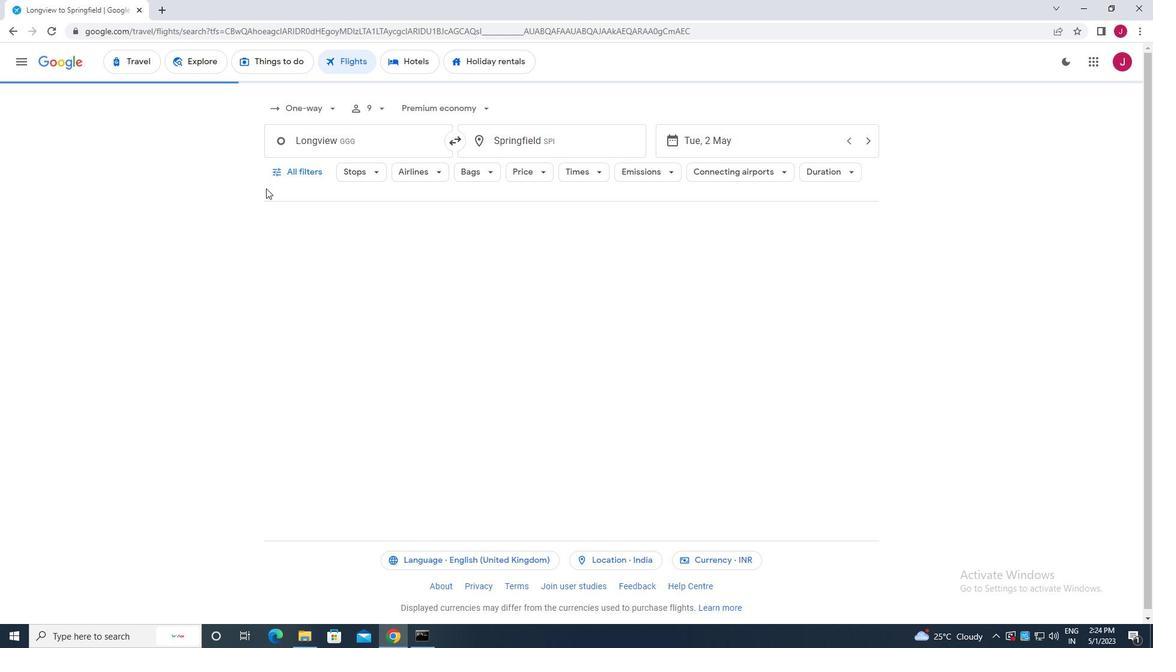 
Action: Mouse pressed left at (312, 171)
Screenshot: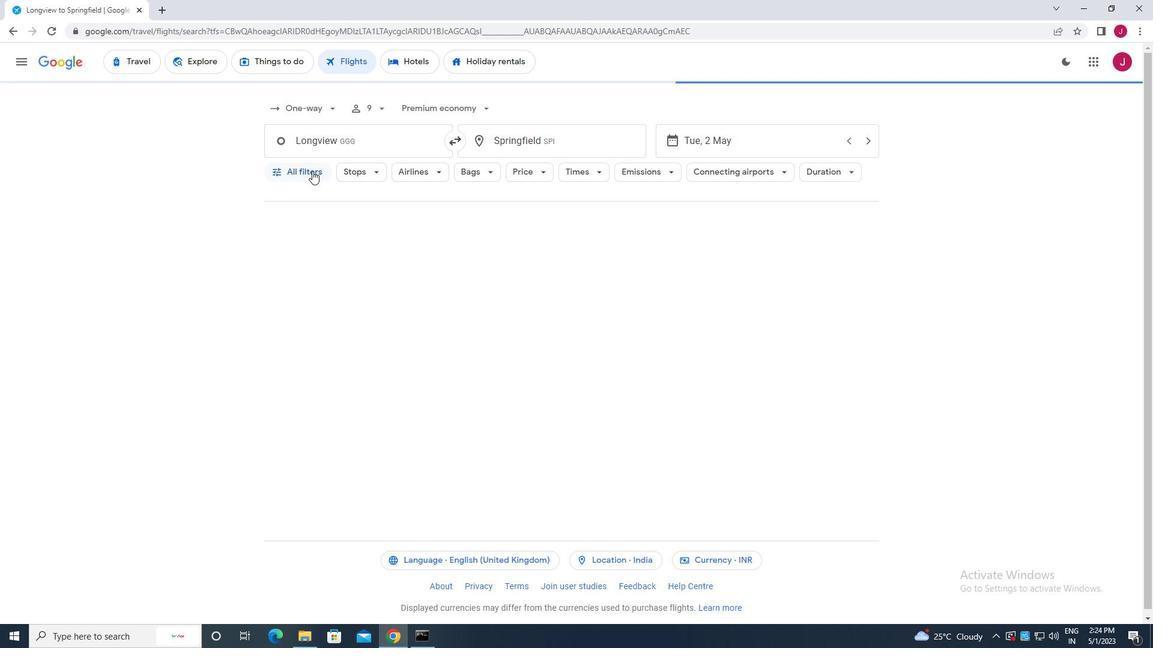 
Action: Mouse moved to (360, 276)
Screenshot: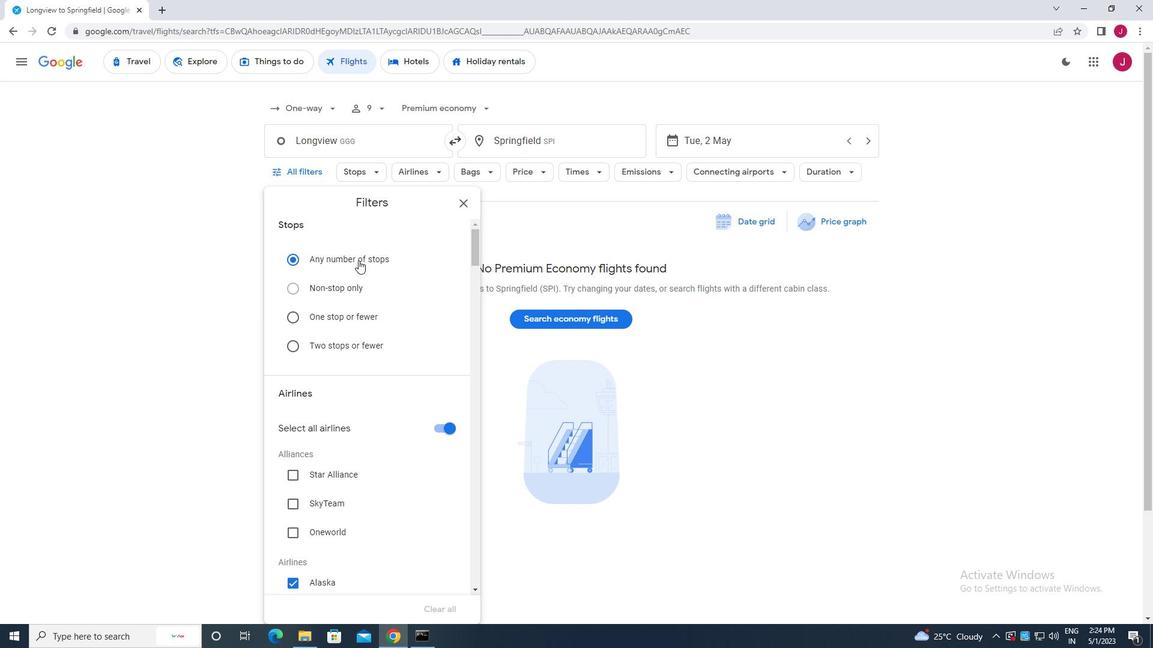 
Action: Mouse scrolled (360, 276) with delta (0, 0)
Screenshot: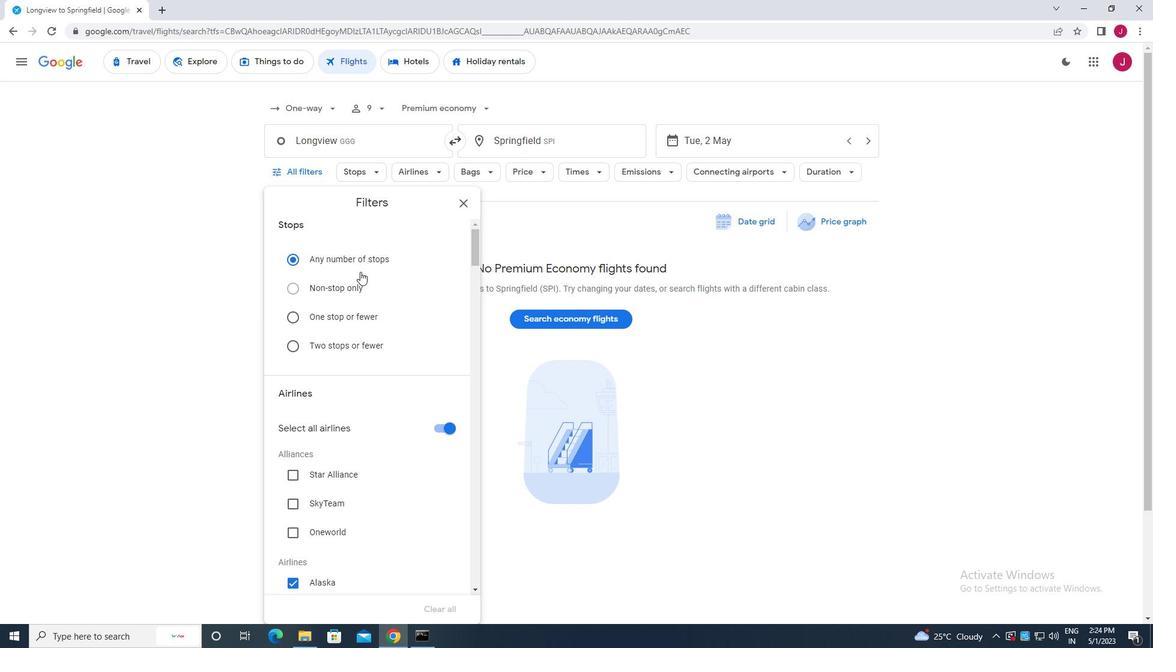 
Action: Mouse moved to (360, 277)
Screenshot: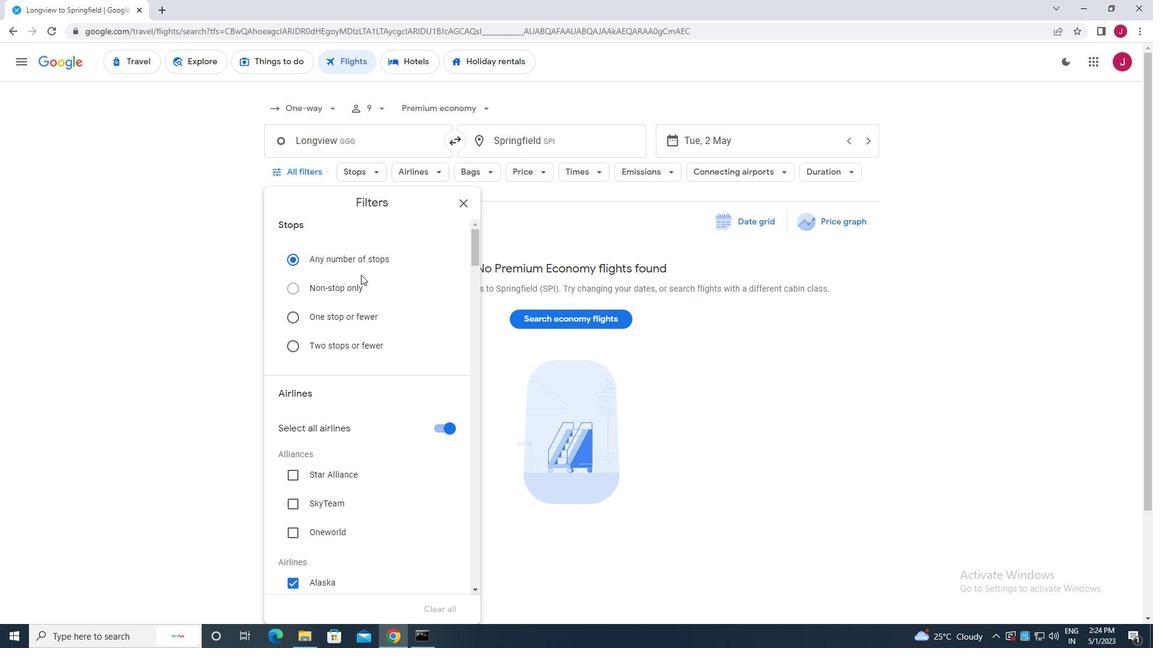 
Action: Mouse scrolled (360, 276) with delta (0, 0)
Screenshot: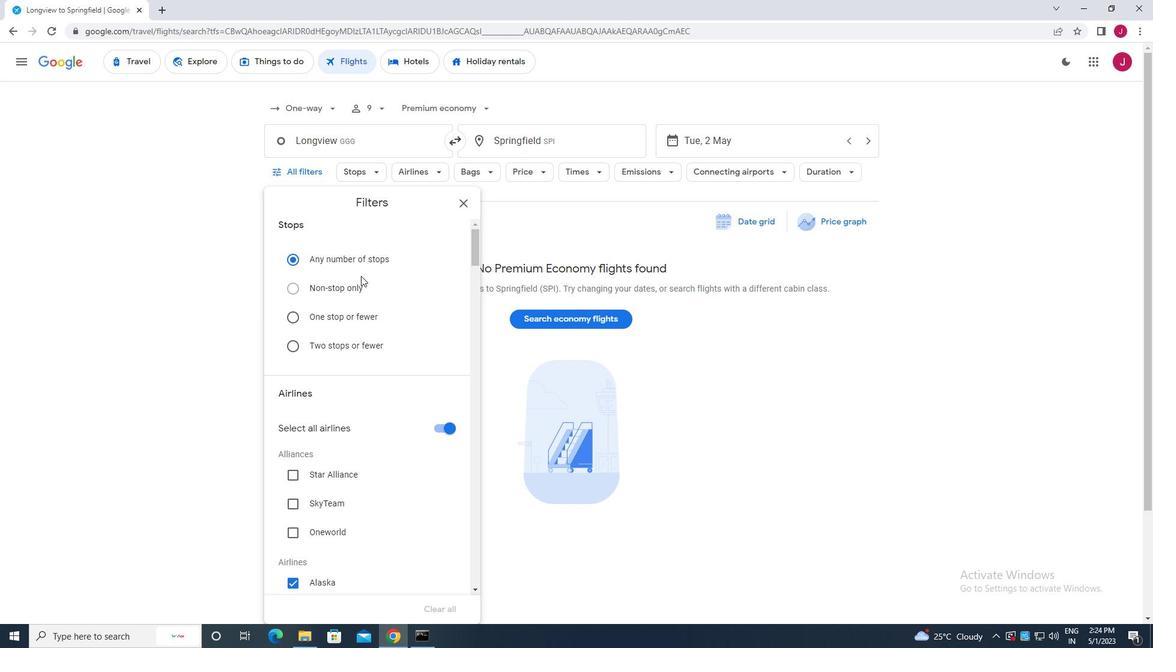 
Action: Mouse moved to (438, 313)
Screenshot: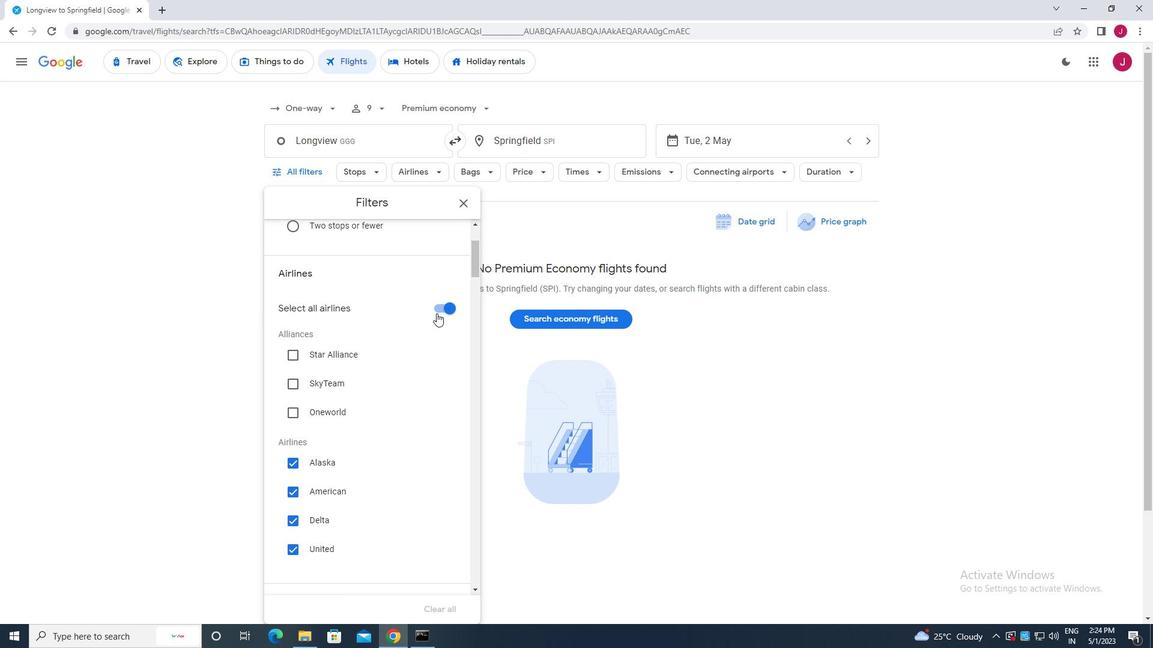 
Action: Mouse pressed left at (438, 313)
Screenshot: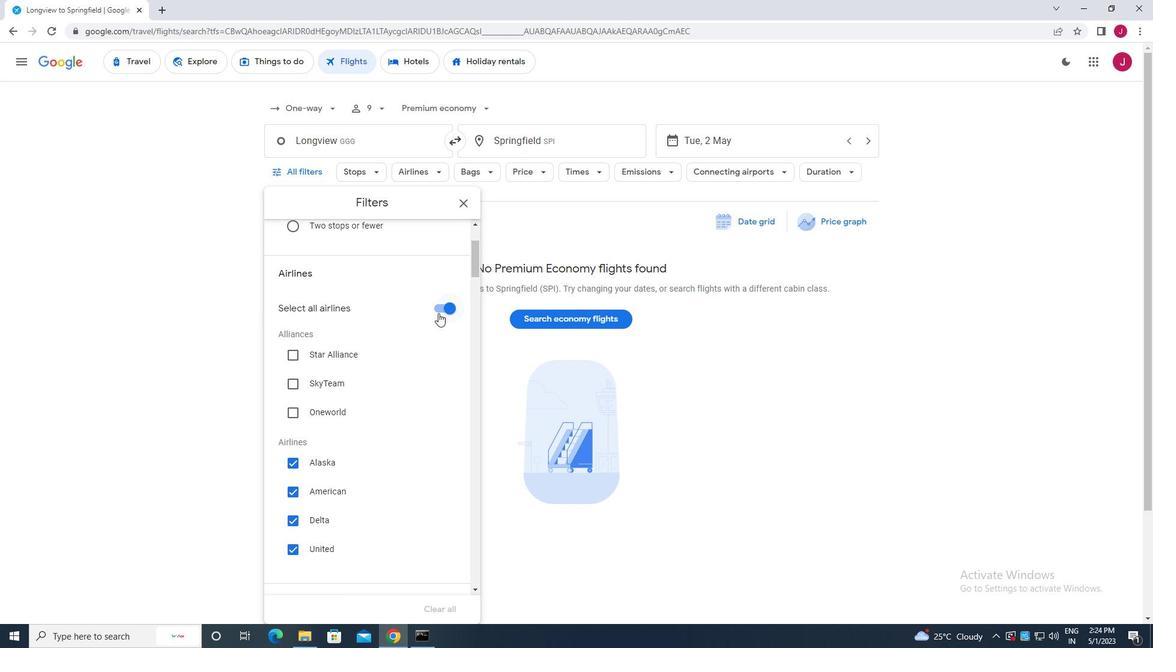 
Action: Mouse moved to (396, 322)
Screenshot: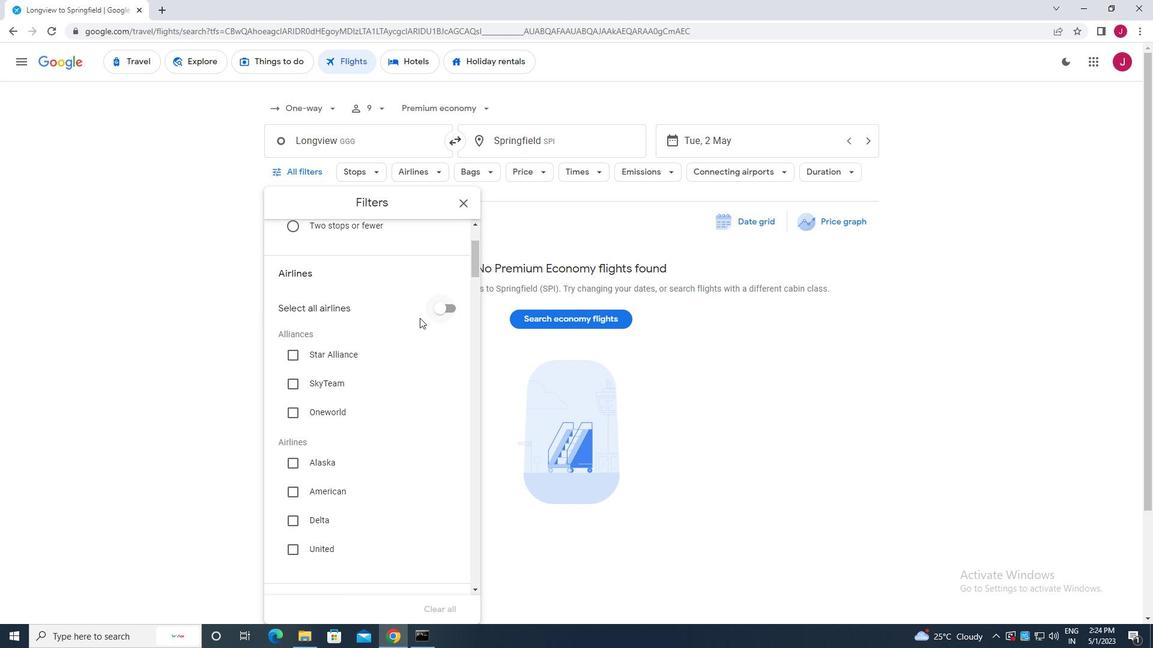 
Action: Mouse scrolled (396, 321) with delta (0, 0)
Screenshot: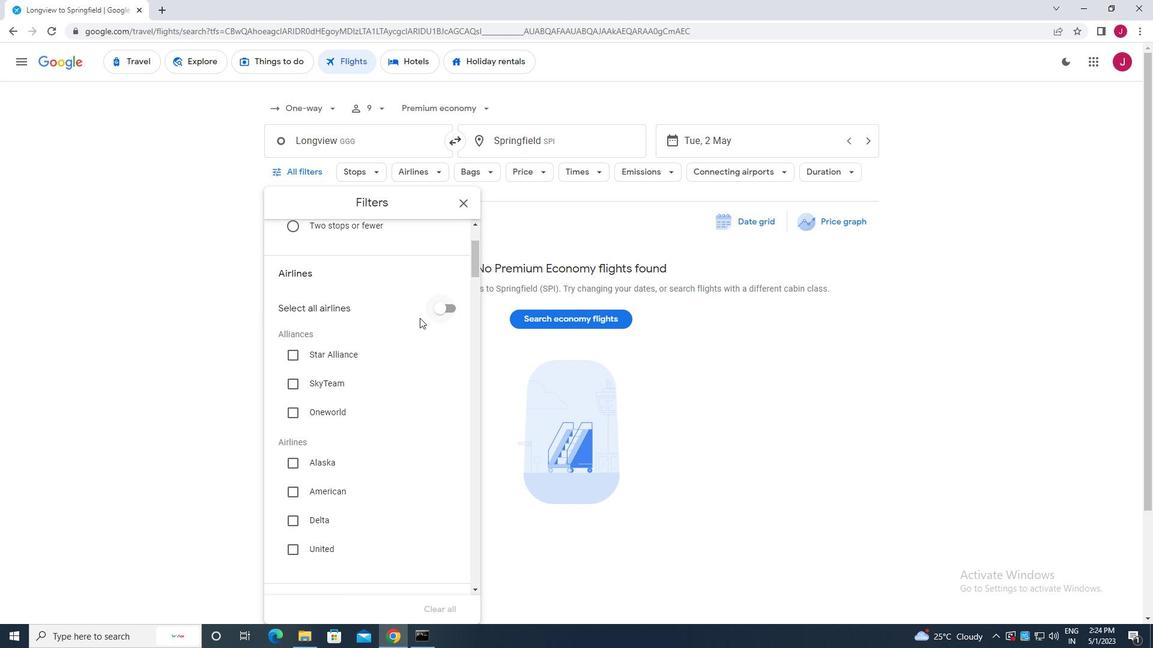 
Action: Mouse moved to (396, 322)
Screenshot: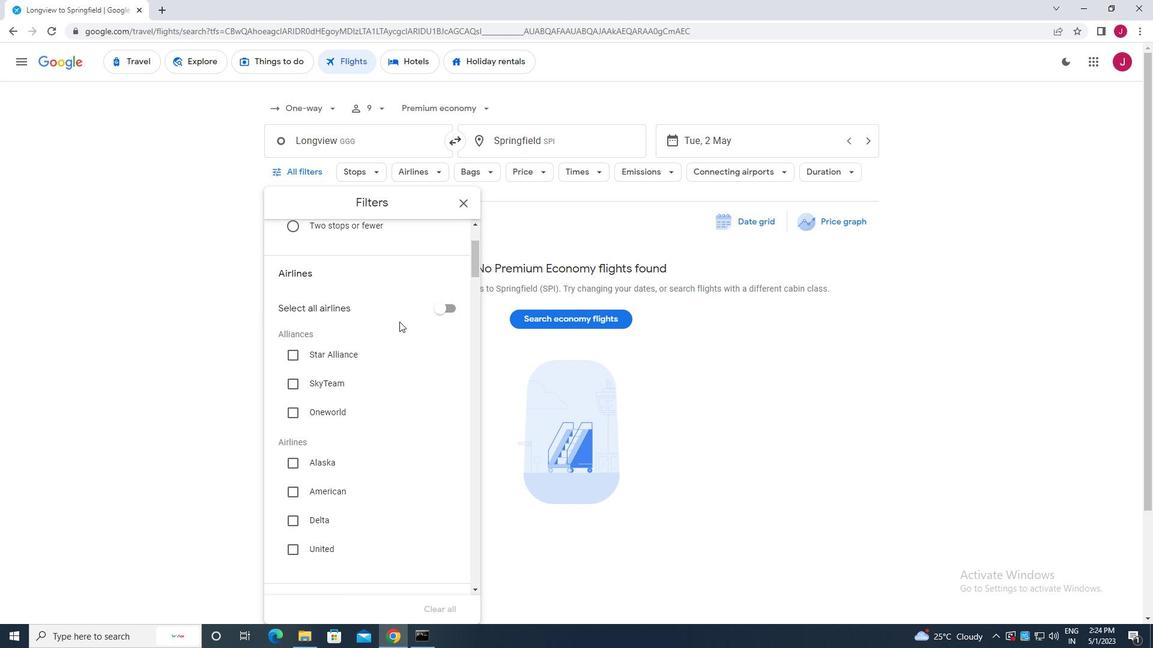 
Action: Mouse scrolled (396, 321) with delta (0, 0)
Screenshot: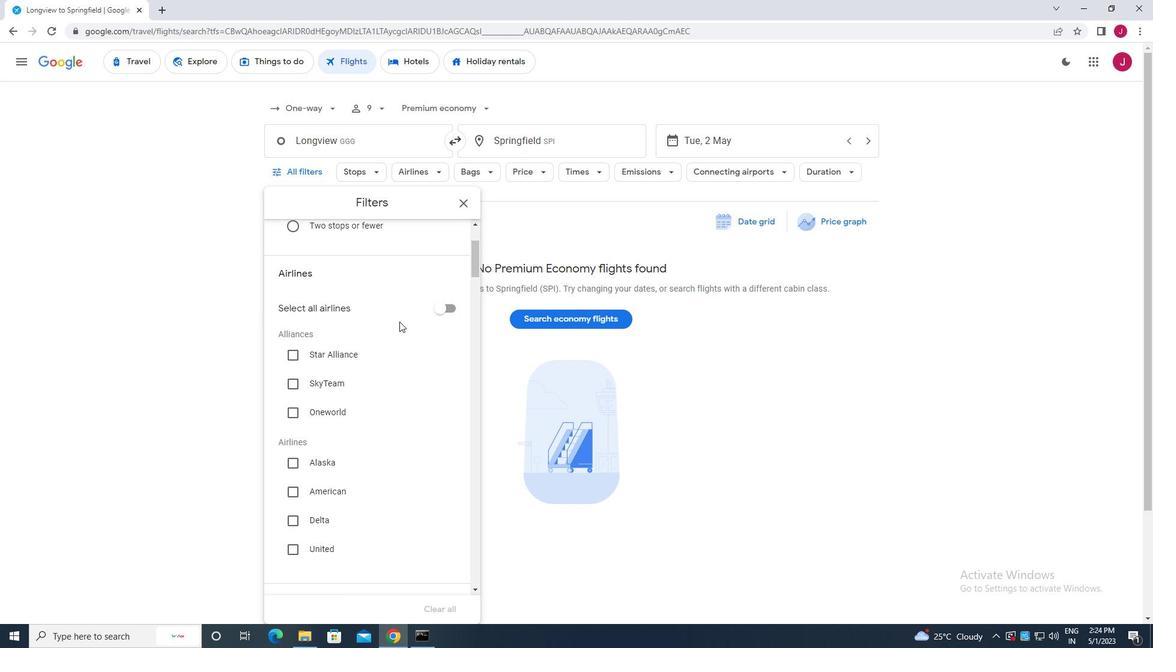 
Action: Mouse scrolled (396, 321) with delta (0, 0)
Screenshot: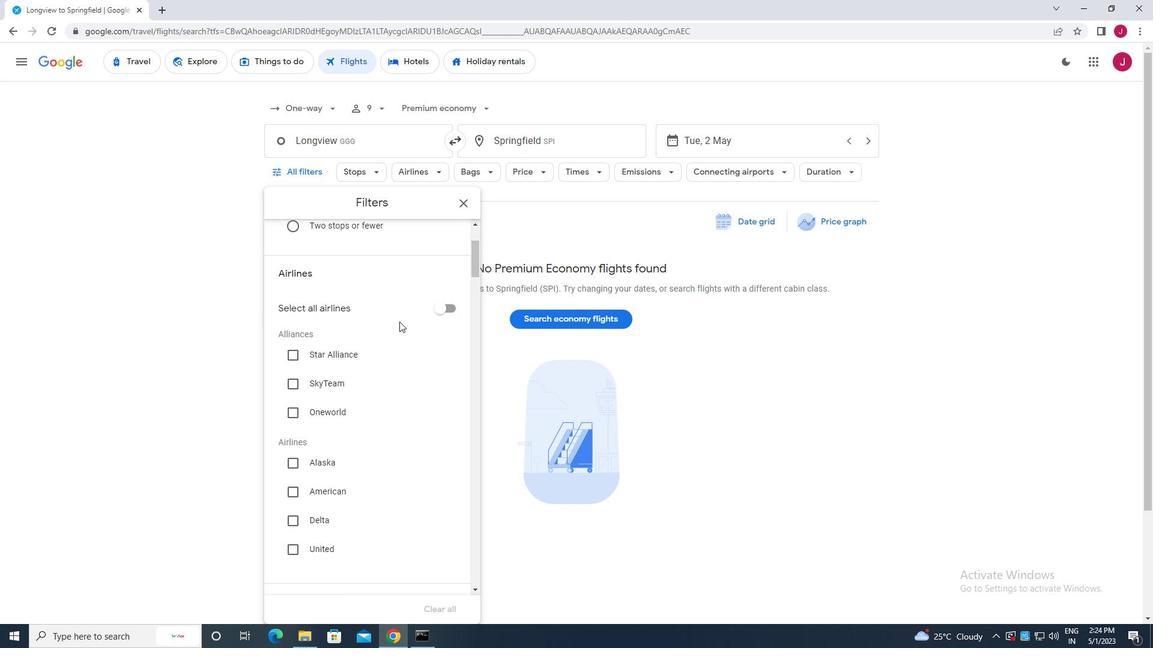 
Action: Mouse scrolled (396, 321) with delta (0, 0)
Screenshot: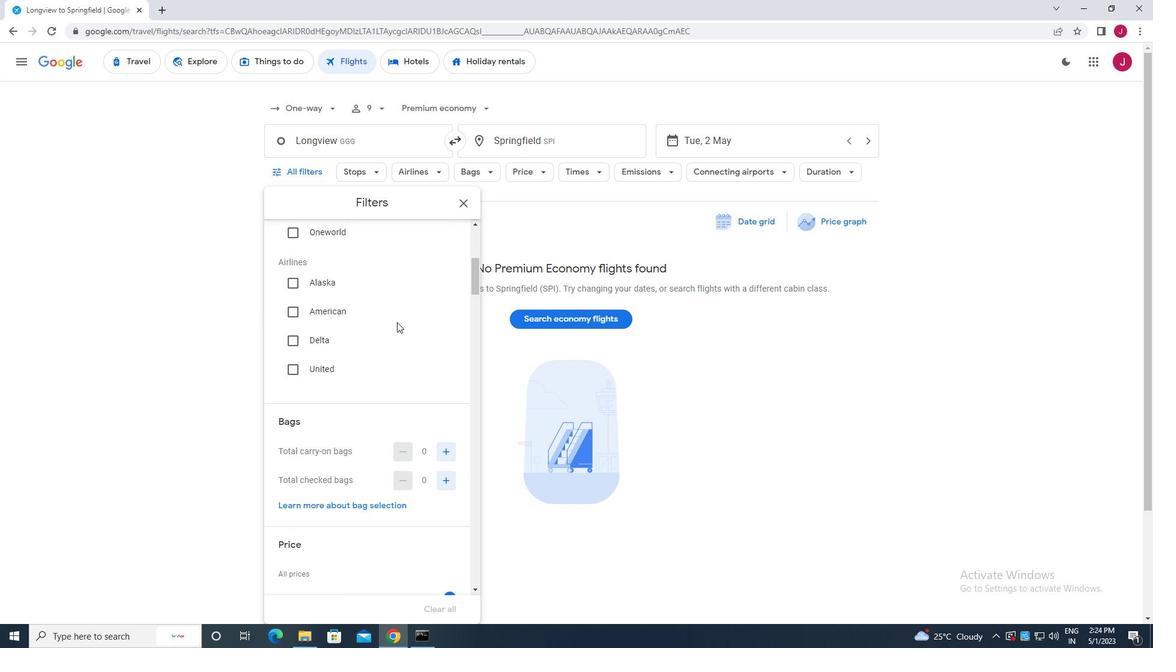 
Action: Mouse scrolled (396, 321) with delta (0, 0)
Screenshot: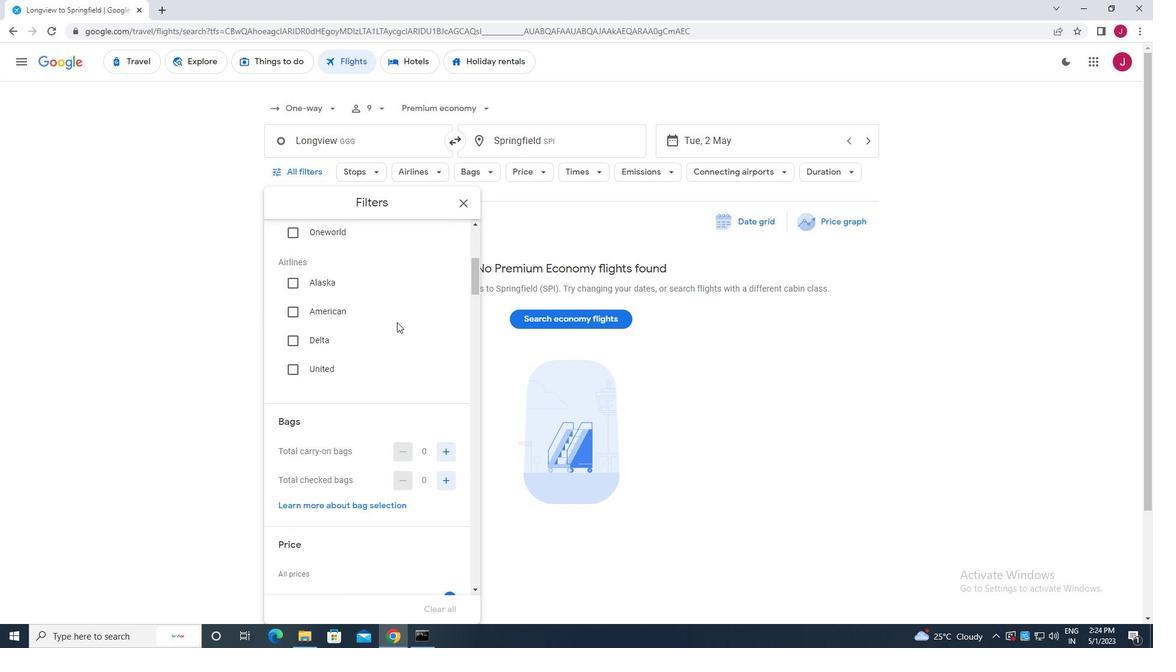 
Action: Mouse moved to (445, 329)
Screenshot: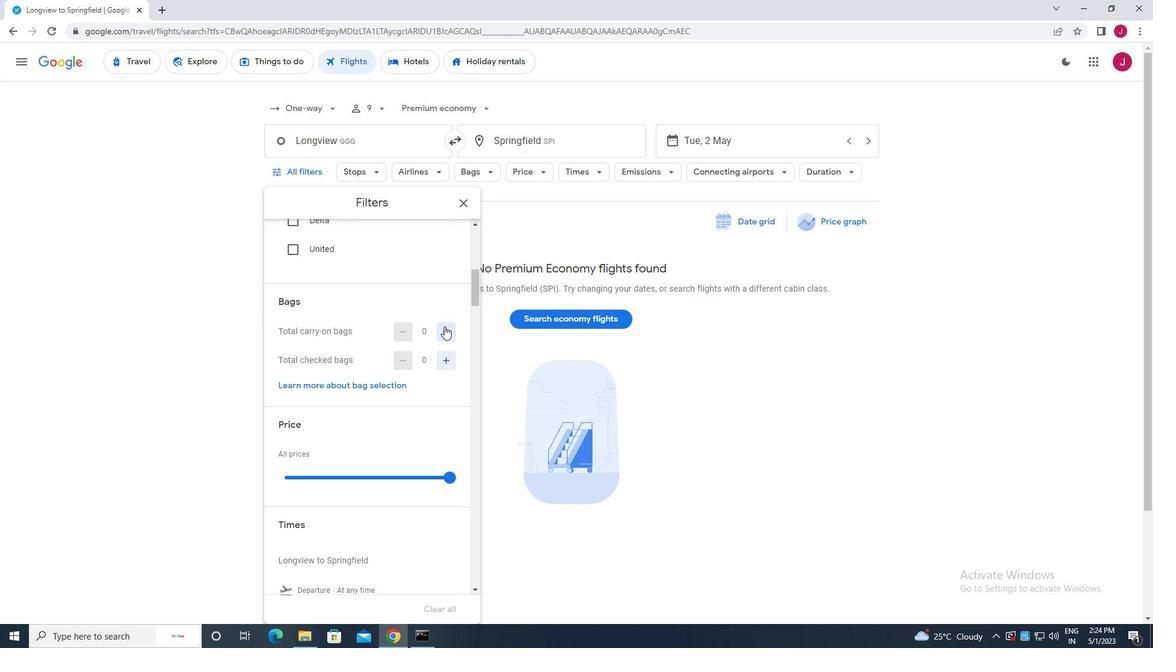 
Action: Mouse pressed left at (445, 329)
Screenshot: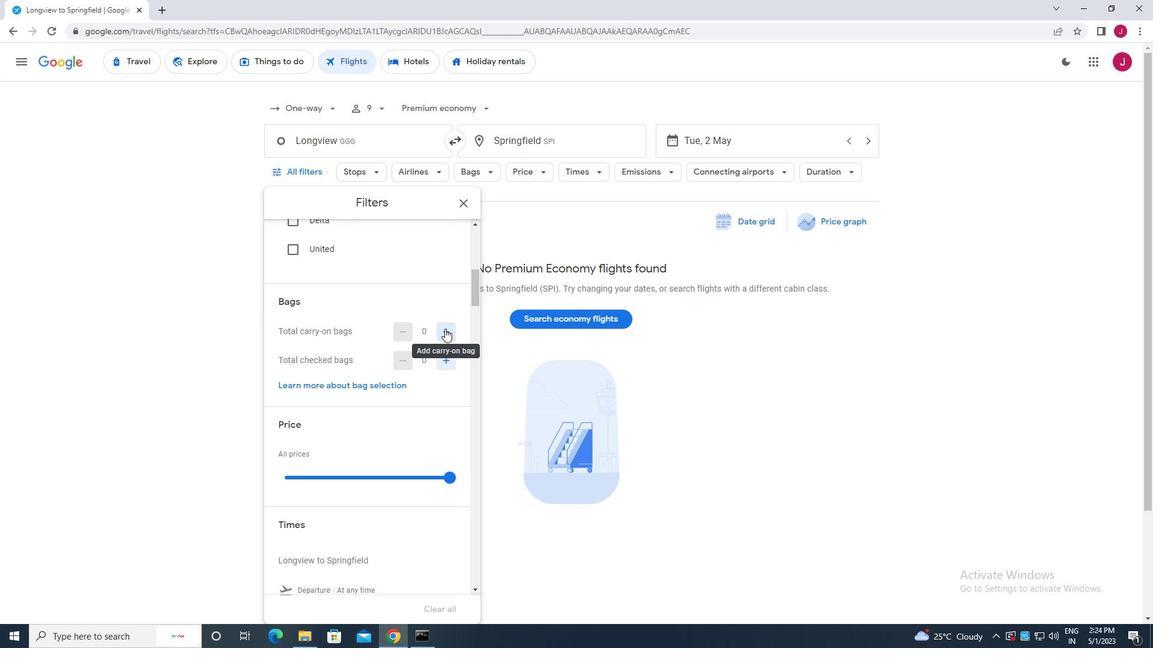 
Action: Mouse pressed left at (445, 329)
Screenshot: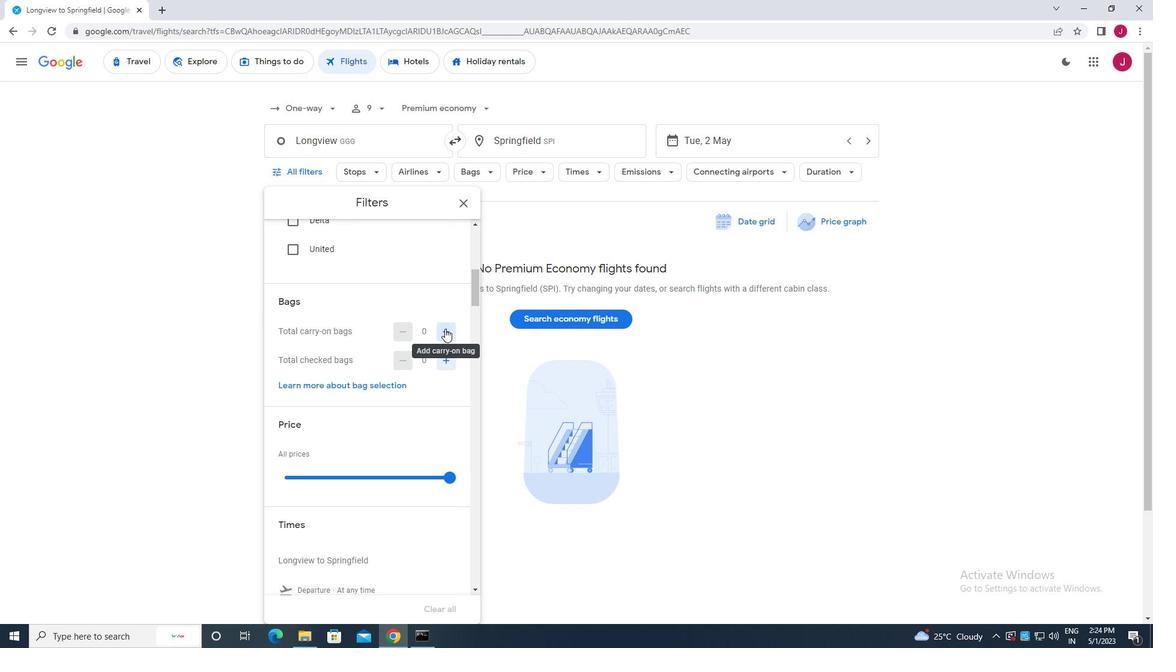 
Action: Mouse moved to (447, 478)
Screenshot: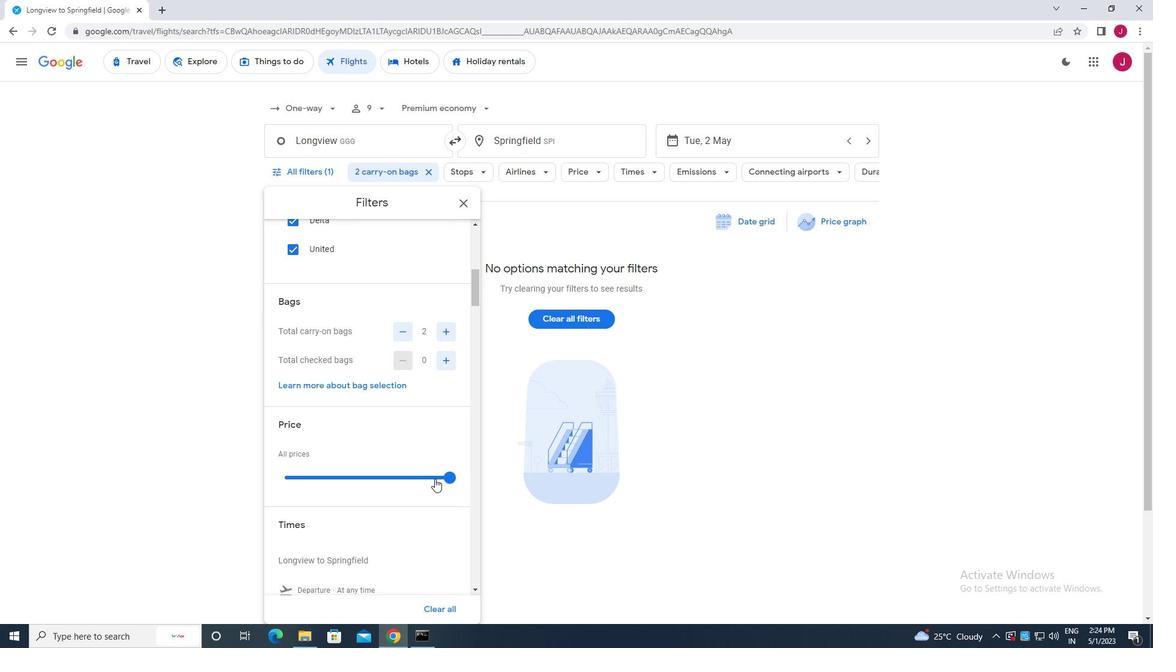
Action: Mouse pressed left at (447, 478)
Screenshot: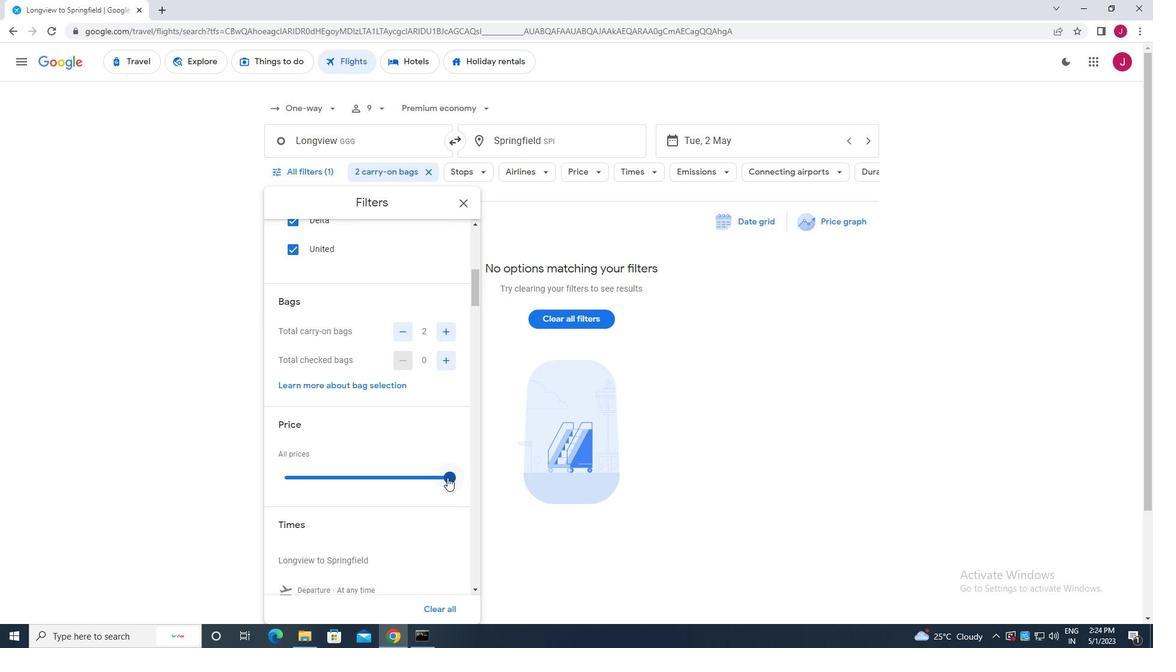 
Action: Mouse moved to (450, 476)
Screenshot: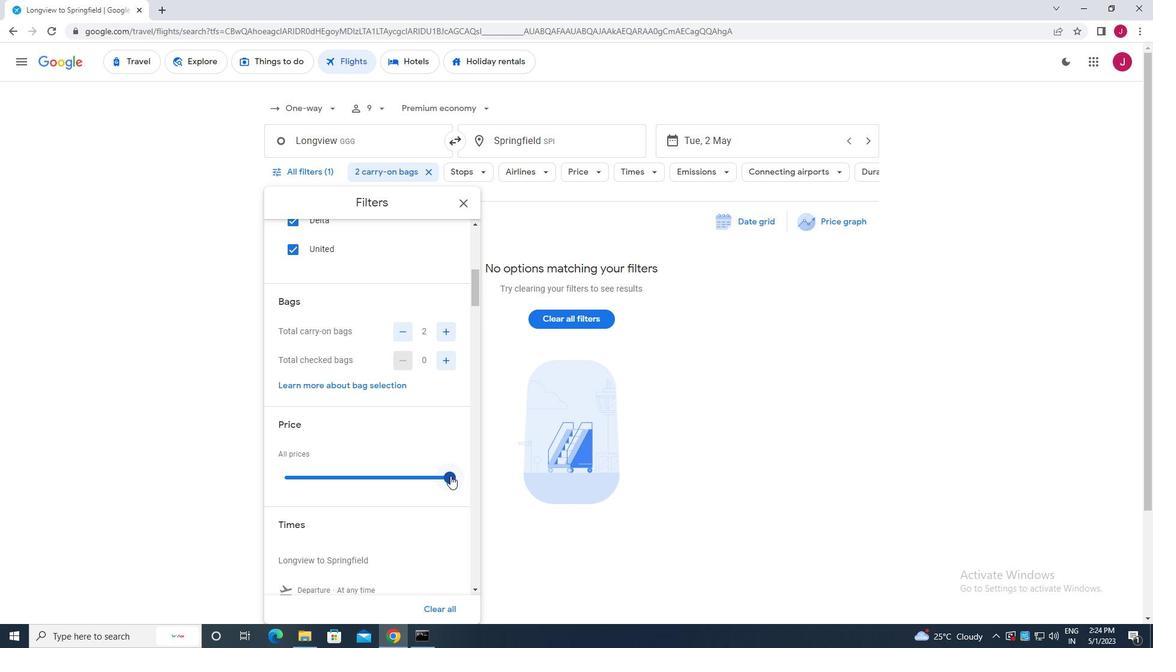 
Action: Mouse pressed left at (450, 476)
Screenshot: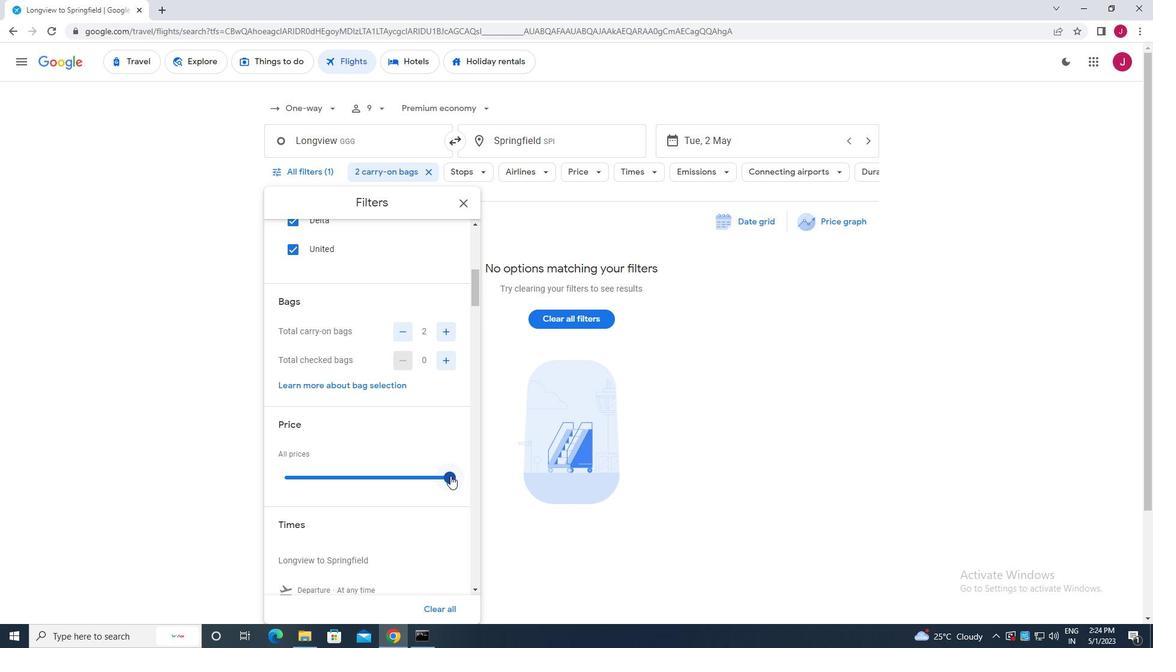 
Action: Mouse moved to (362, 446)
Screenshot: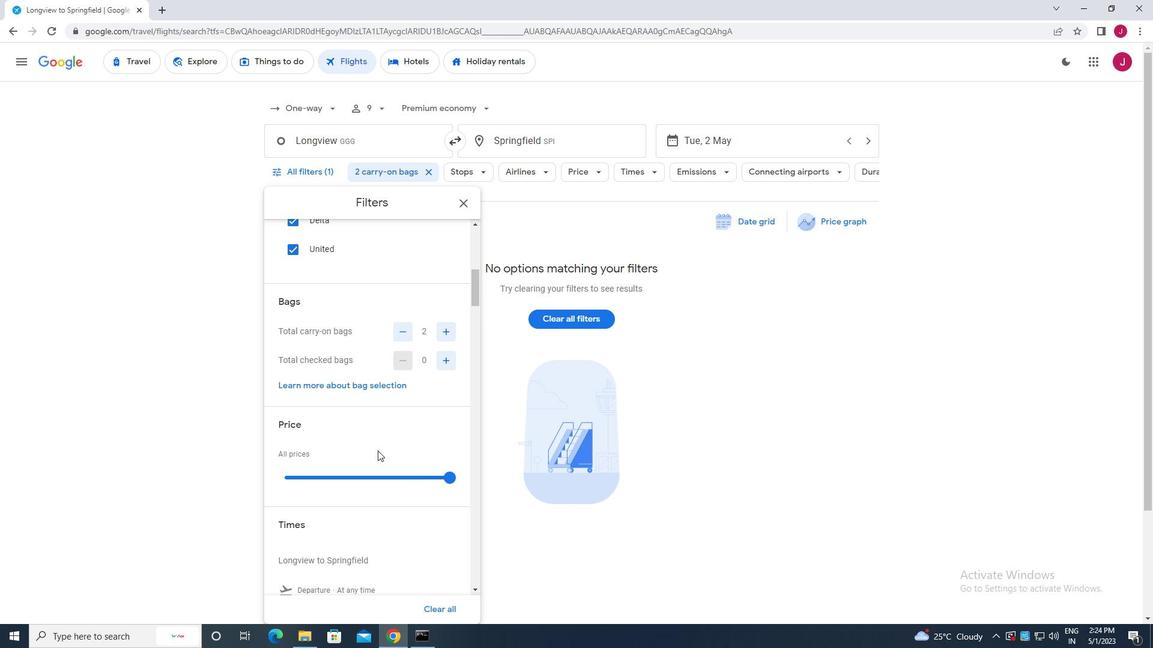
Action: Mouse scrolled (362, 446) with delta (0, 0)
Screenshot: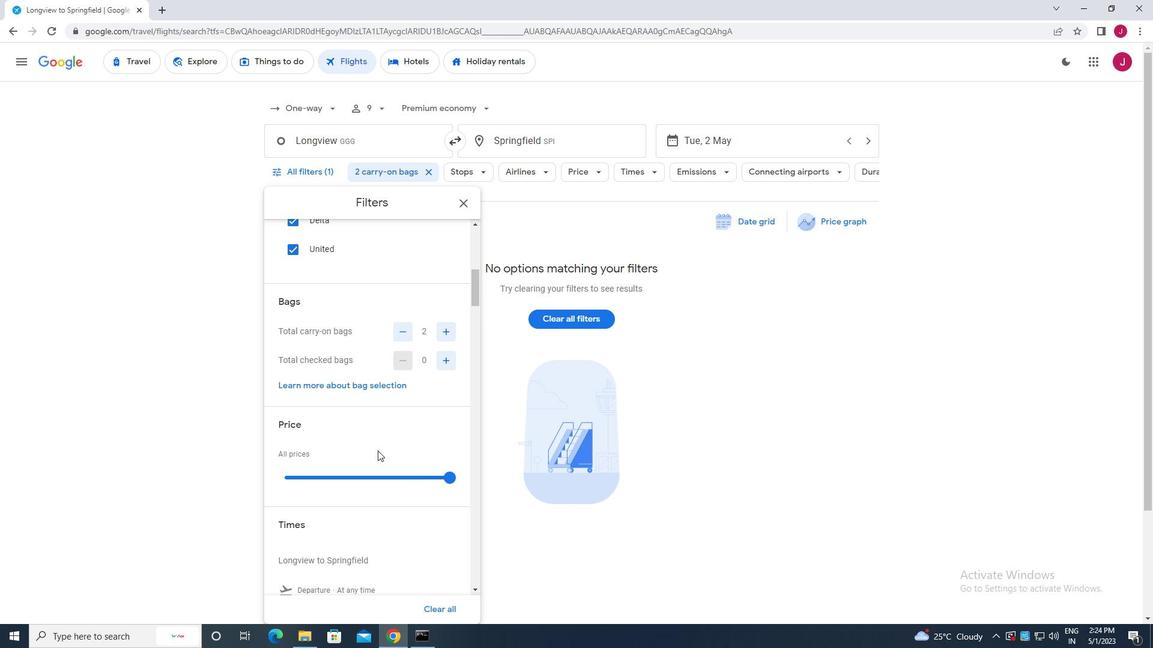 
Action: Mouse moved to (362, 446)
Screenshot: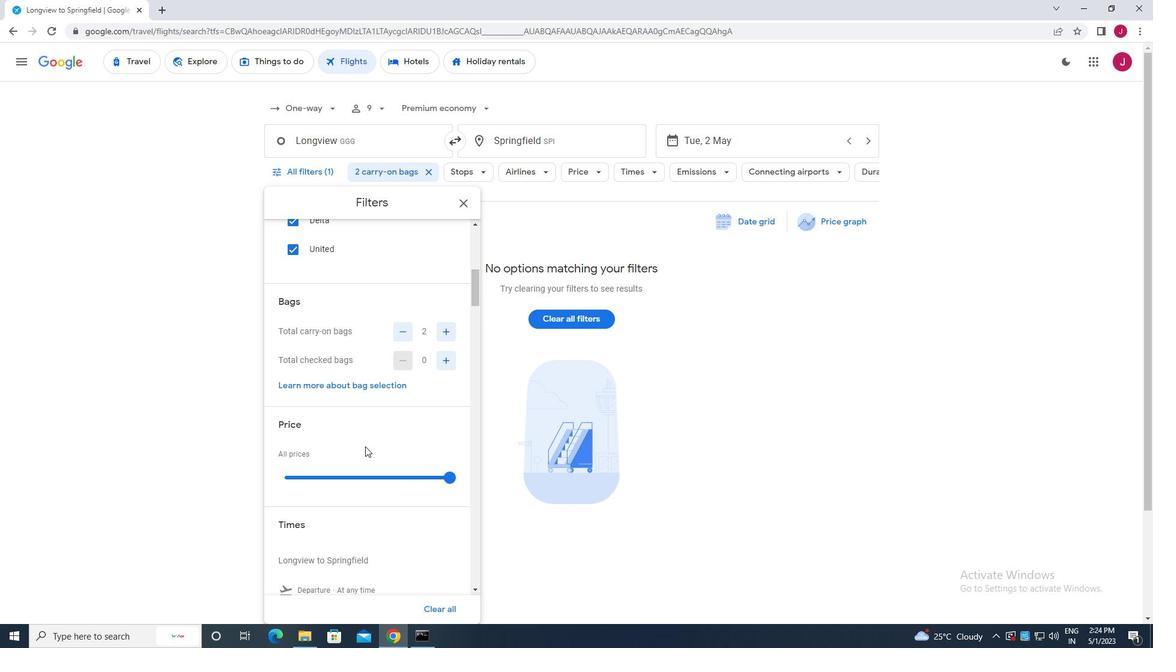 
Action: Mouse scrolled (362, 446) with delta (0, 0)
Screenshot: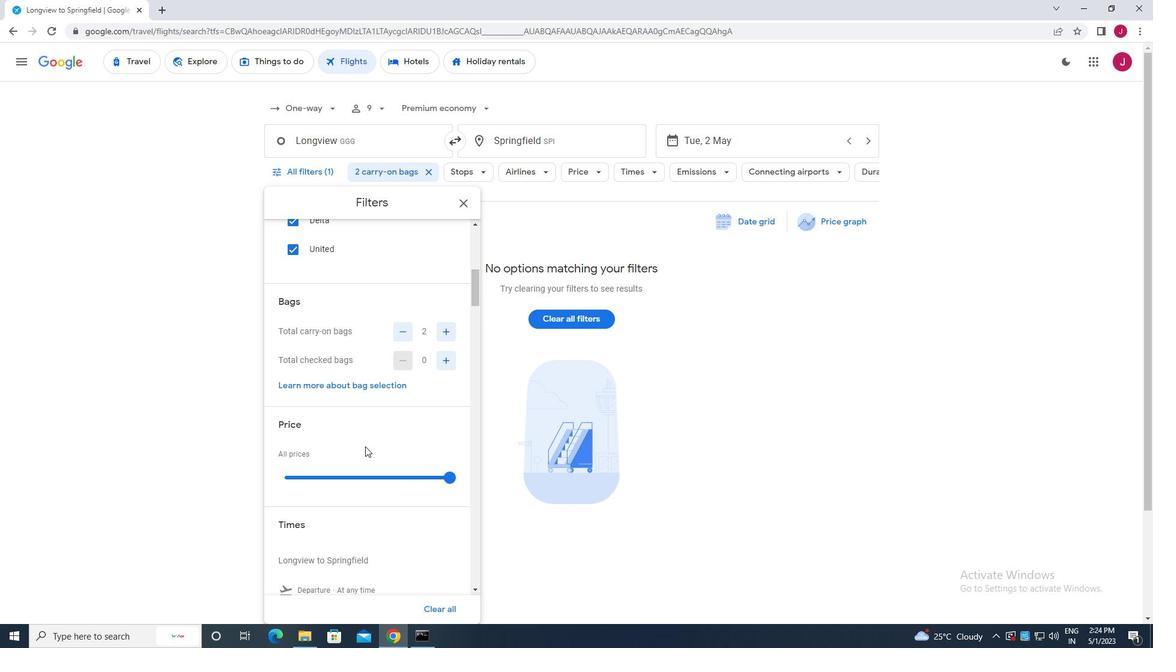 
Action: Mouse moved to (338, 429)
Screenshot: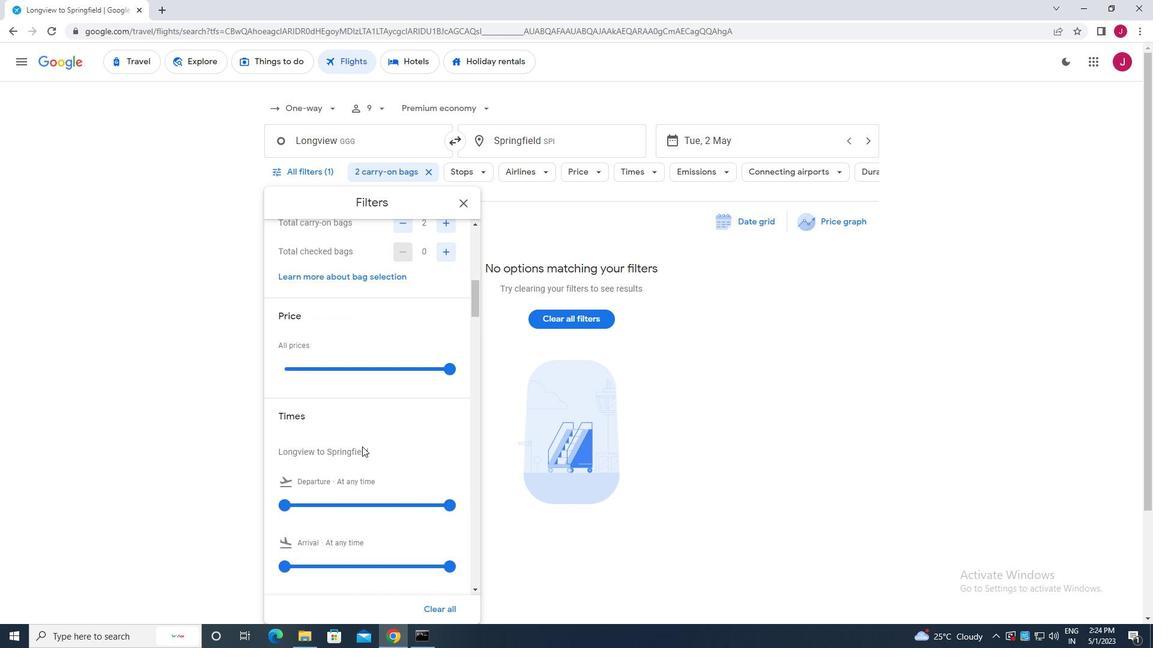 
Action: Mouse scrolled (338, 428) with delta (0, 0)
Screenshot: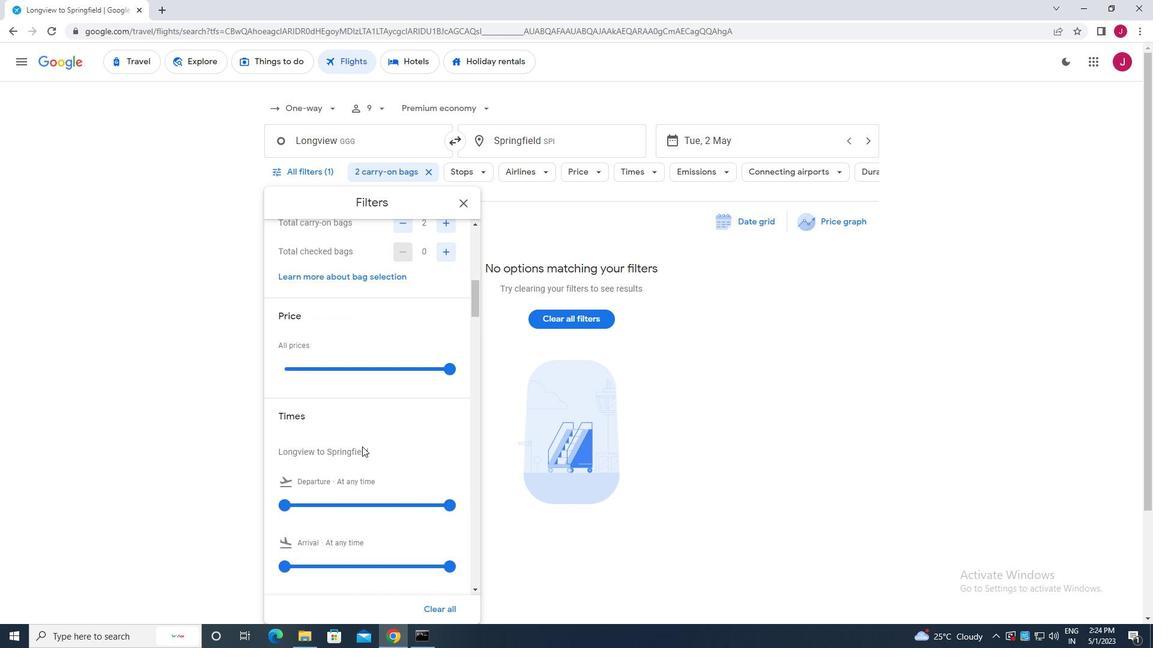 
Action: Mouse moved to (280, 433)
Screenshot: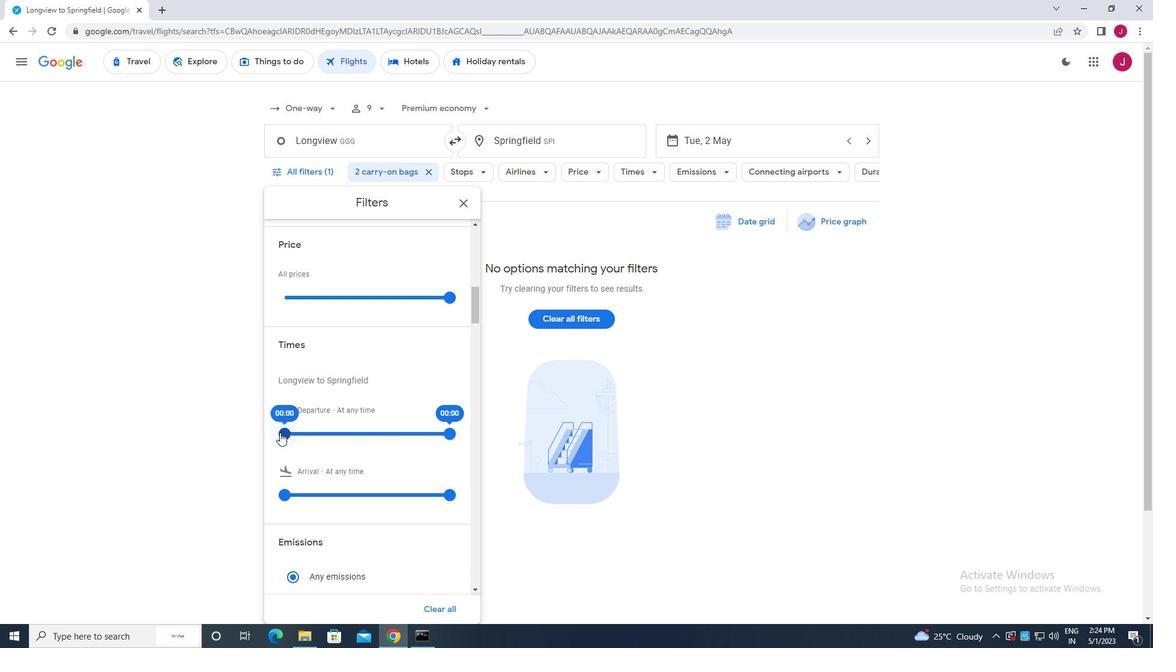 
Action: Mouse pressed left at (280, 433)
Screenshot: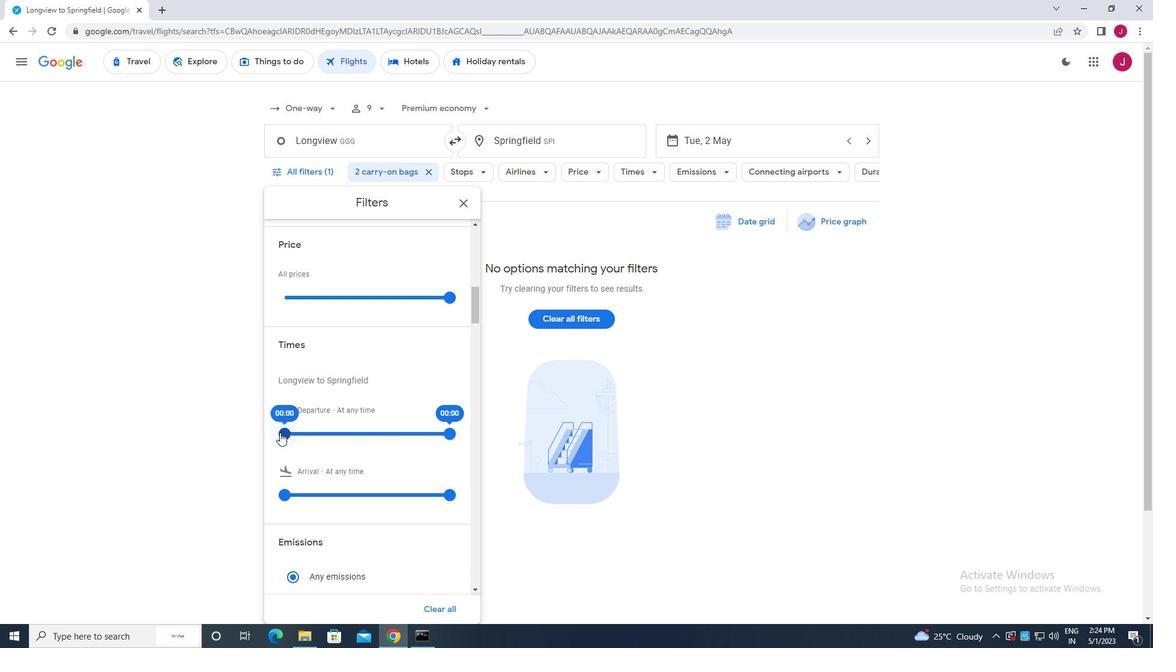 
Action: Mouse moved to (449, 434)
Screenshot: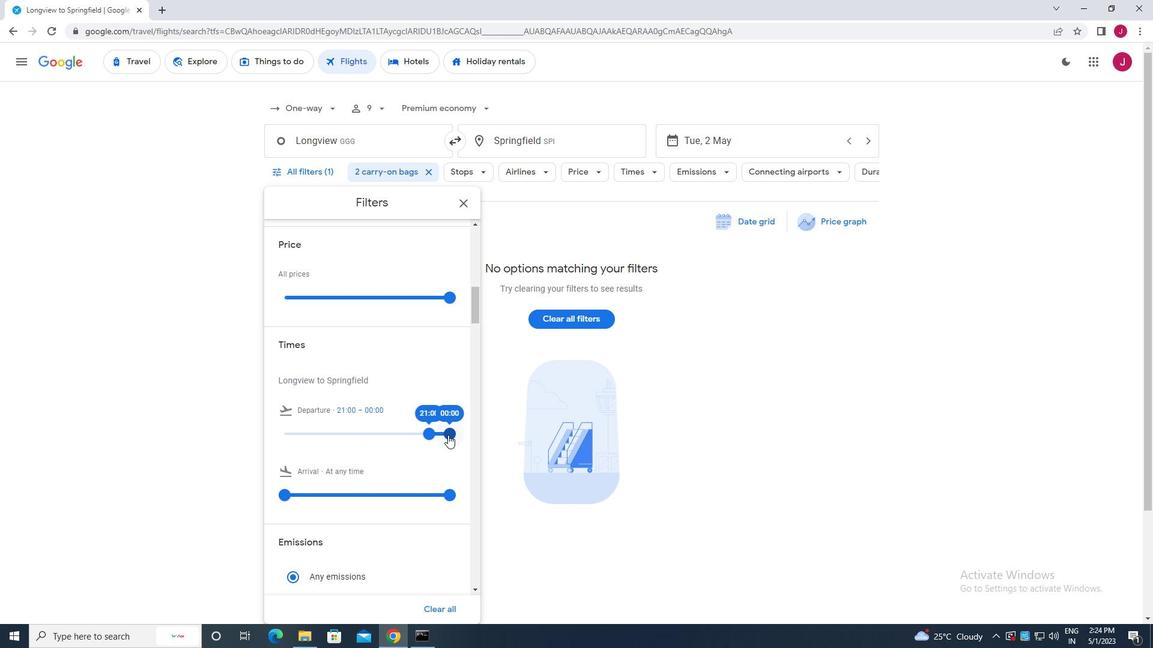 
Action: Mouse pressed left at (449, 434)
Screenshot: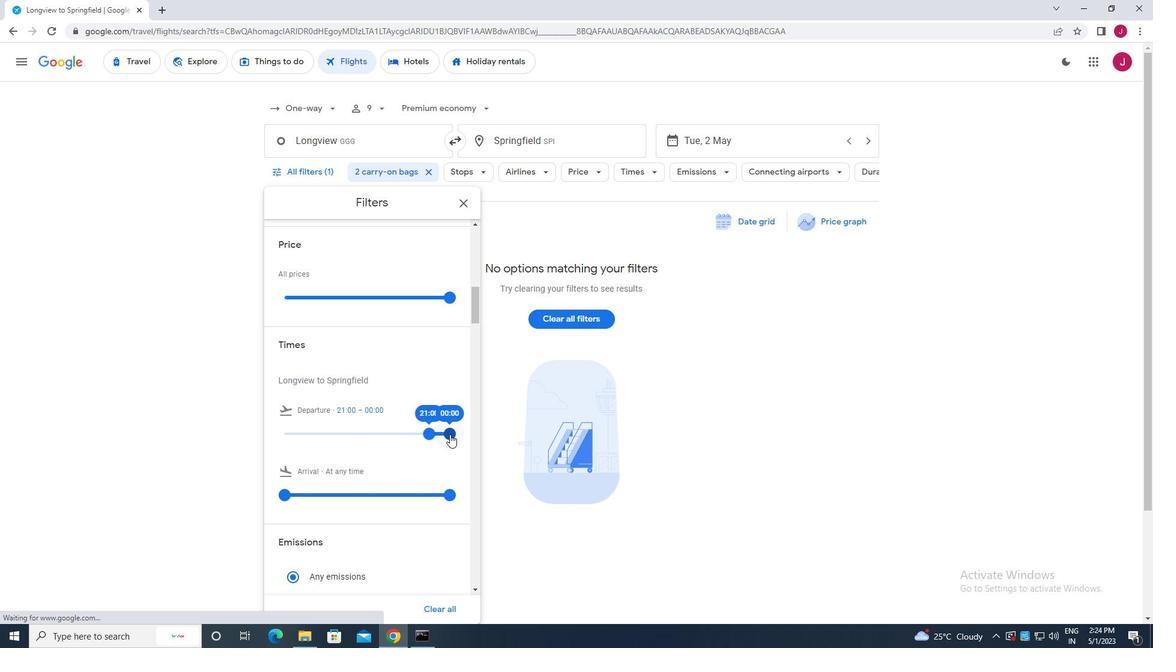 
Action: Mouse moved to (462, 205)
Screenshot: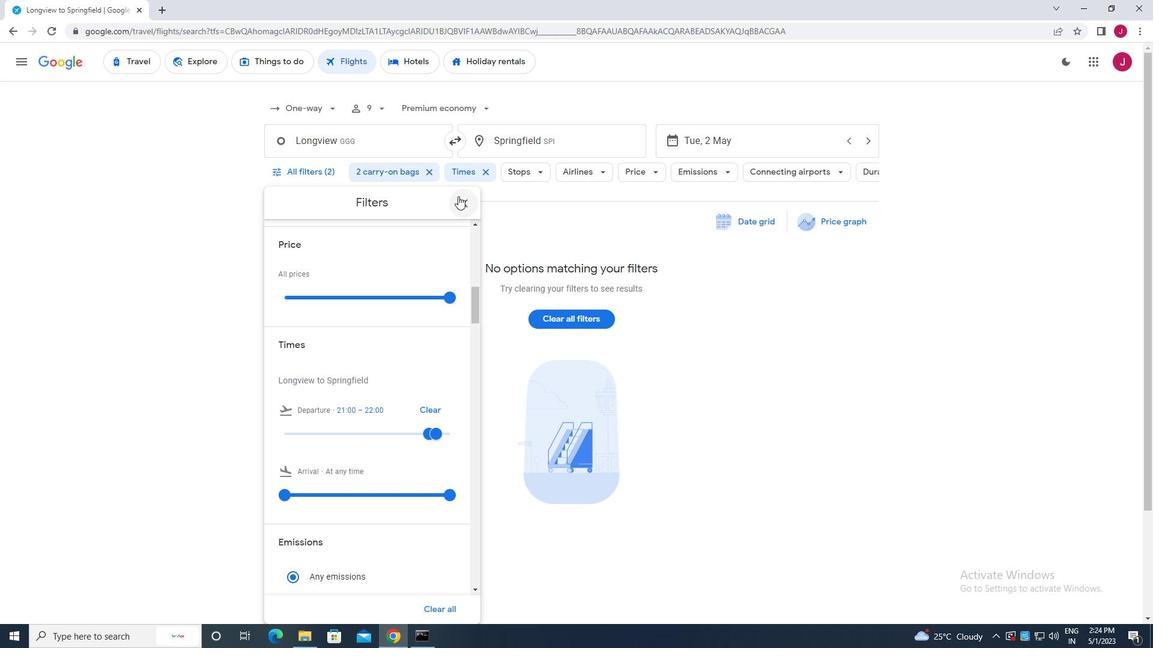 
Action: Mouse pressed left at (462, 205)
Screenshot: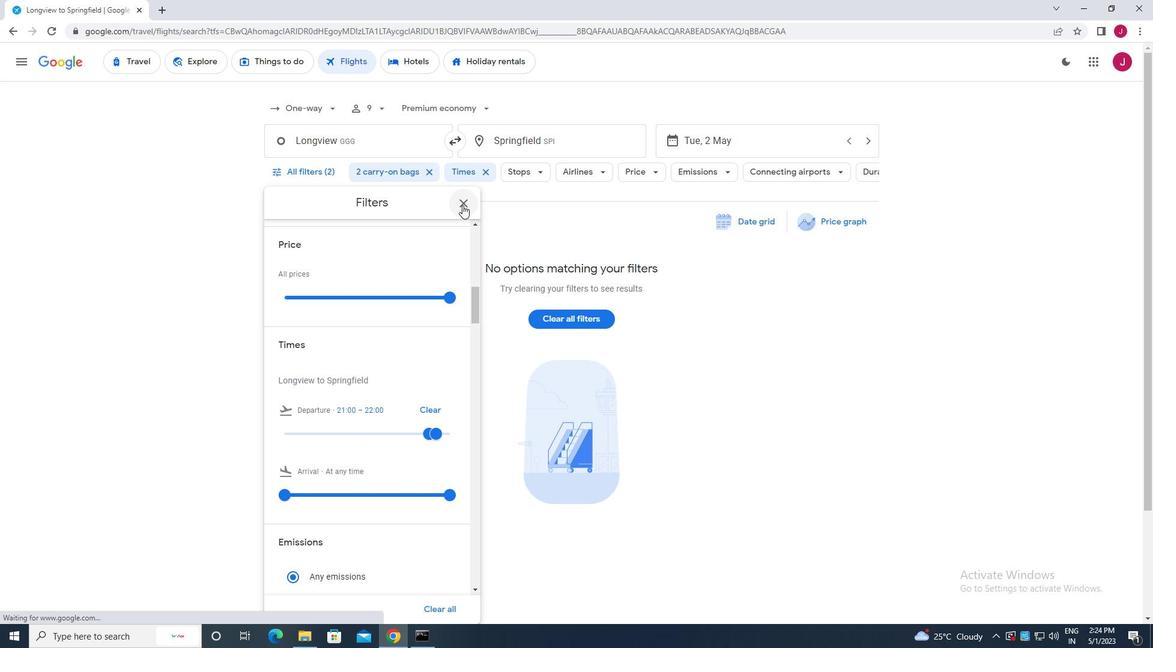 
Action: Mouse moved to (461, 209)
Screenshot: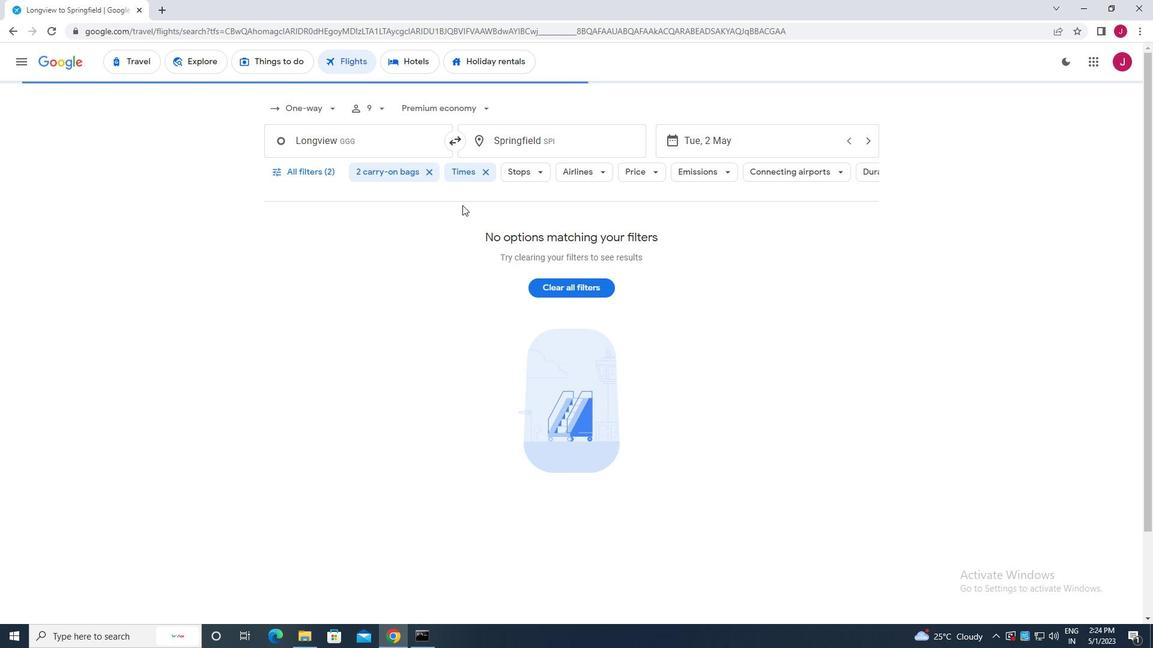 
